 Task: Look for space in Lannion, France from 7th July, 2023 to 15th July, 2023 for 6 adults in price range Rs.15000 to Rs.20000. Place can be entire place with 3 bedrooms having 3 beds and 3 bathrooms. Property type can be house, flat, guest house. Booking option can be shelf check-in. Required host language is English.
Action: Mouse moved to (409, 109)
Screenshot: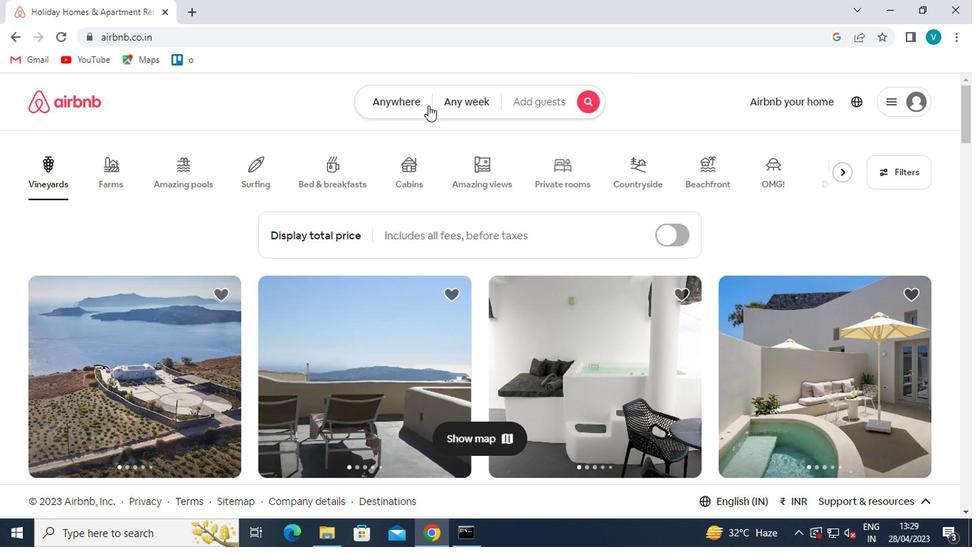 
Action: Mouse pressed left at (409, 109)
Screenshot: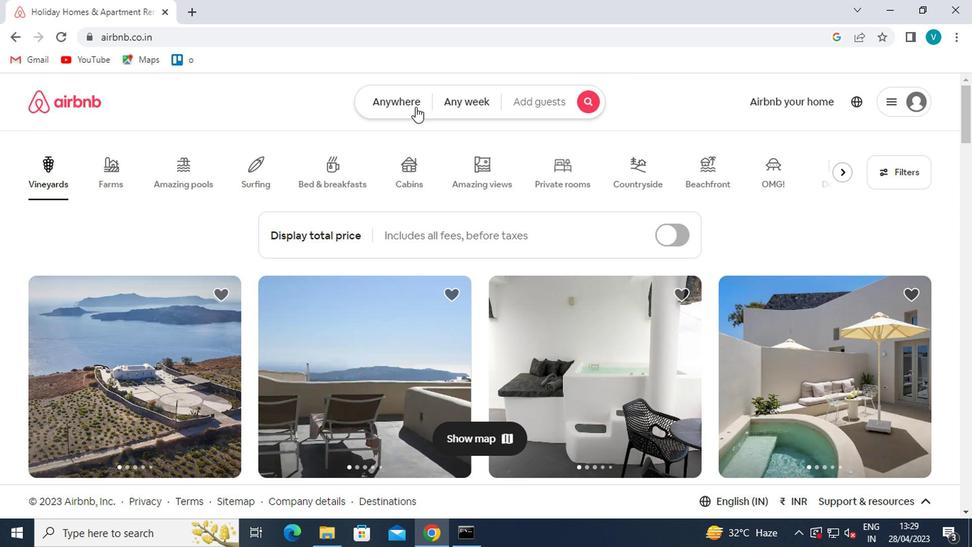 
Action: Mouse moved to (327, 148)
Screenshot: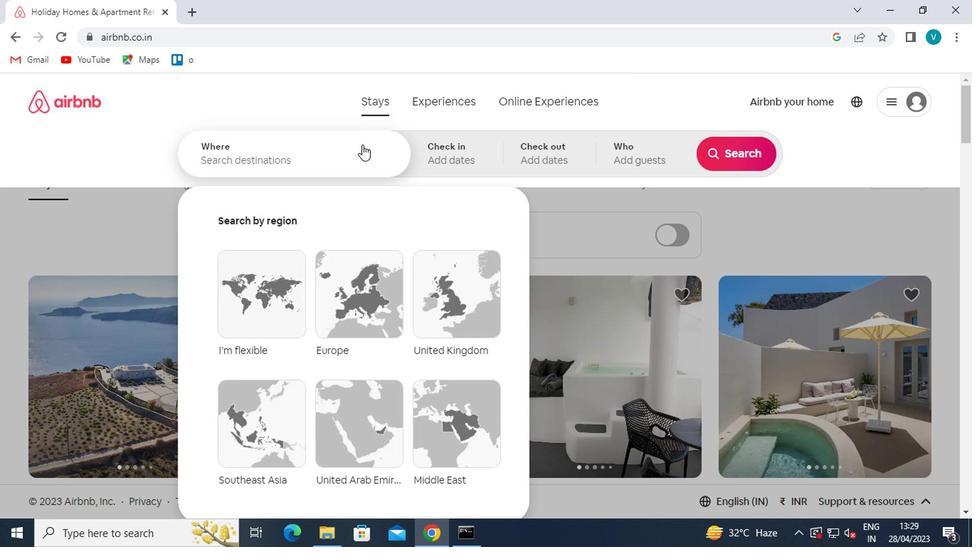 
Action: Mouse pressed left at (327, 148)
Screenshot: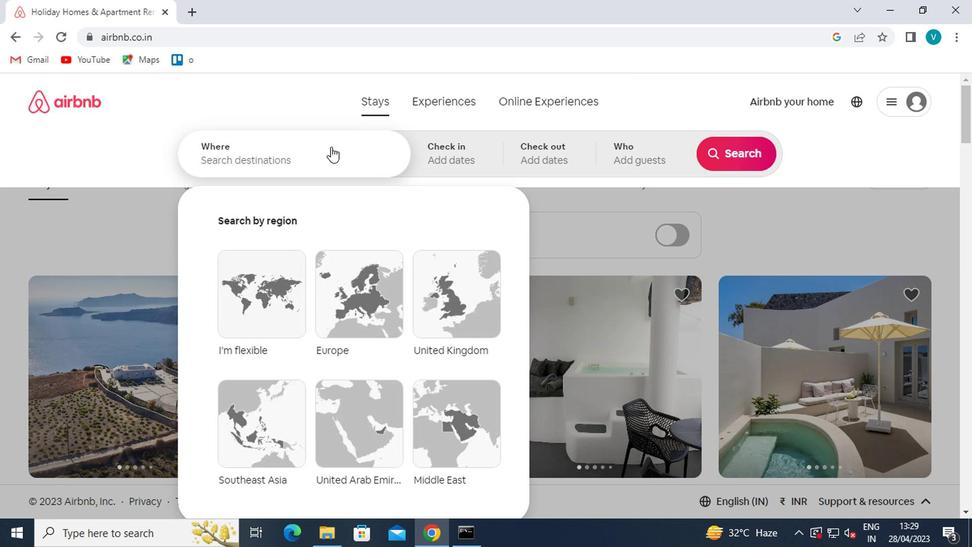 
Action: Mouse moved to (327, 149)
Screenshot: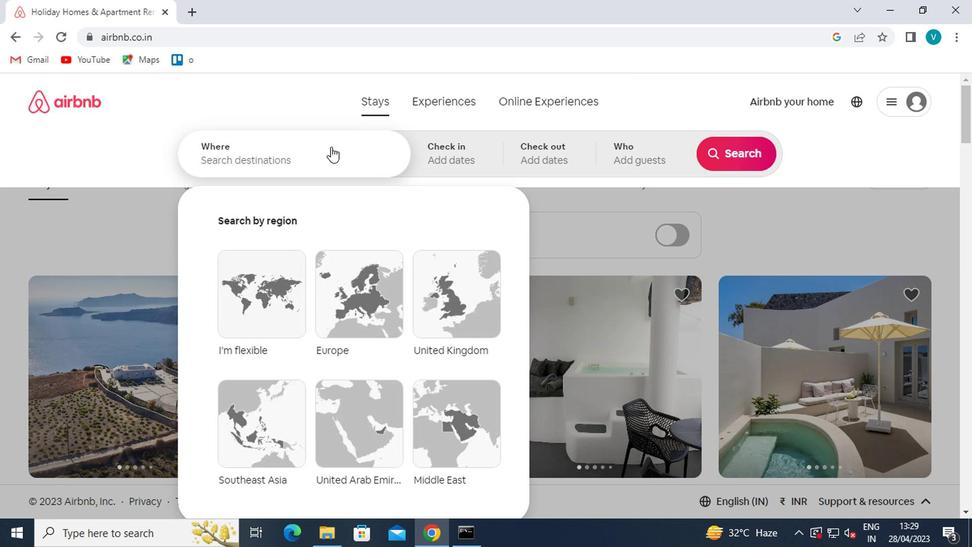 
Action: Key pressed <Key.caps_lock><Key.caps_lock>l<Key.caps_lock>annion<Key.space><Key.enter>
Screenshot: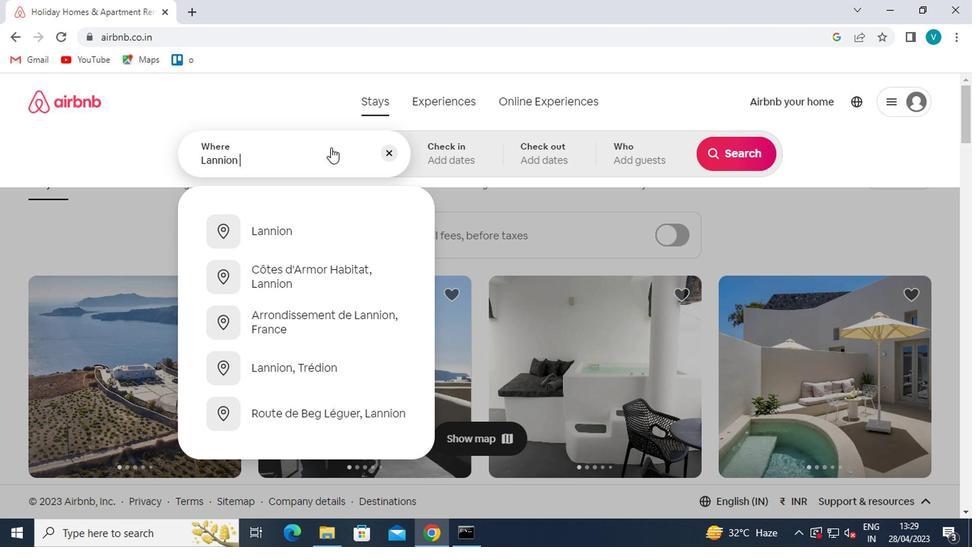 
Action: Mouse moved to (730, 266)
Screenshot: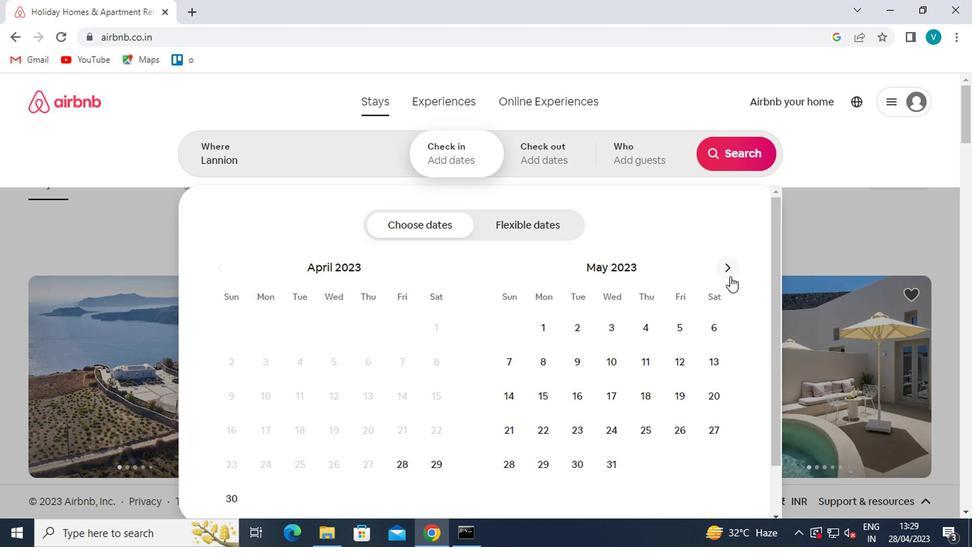 
Action: Mouse pressed left at (730, 266)
Screenshot: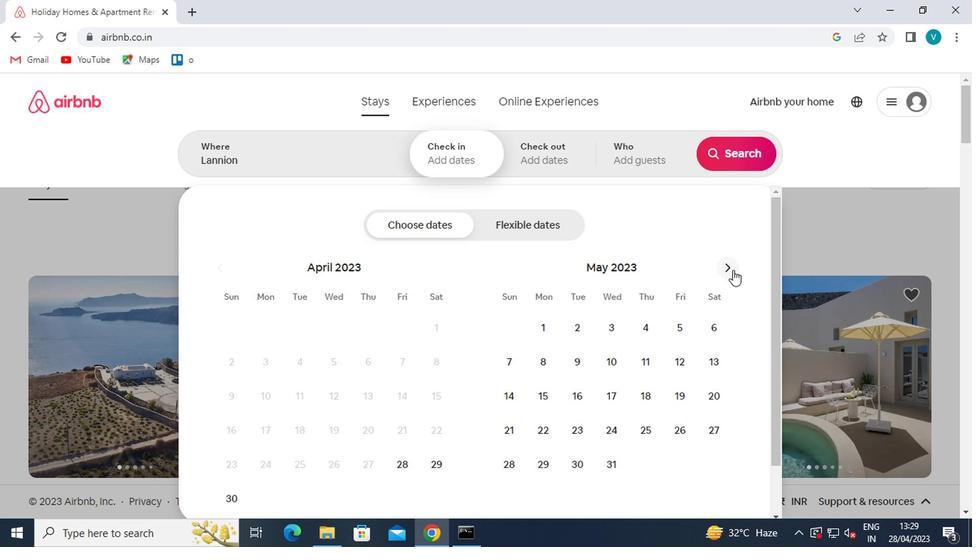 
Action: Mouse pressed left at (730, 266)
Screenshot: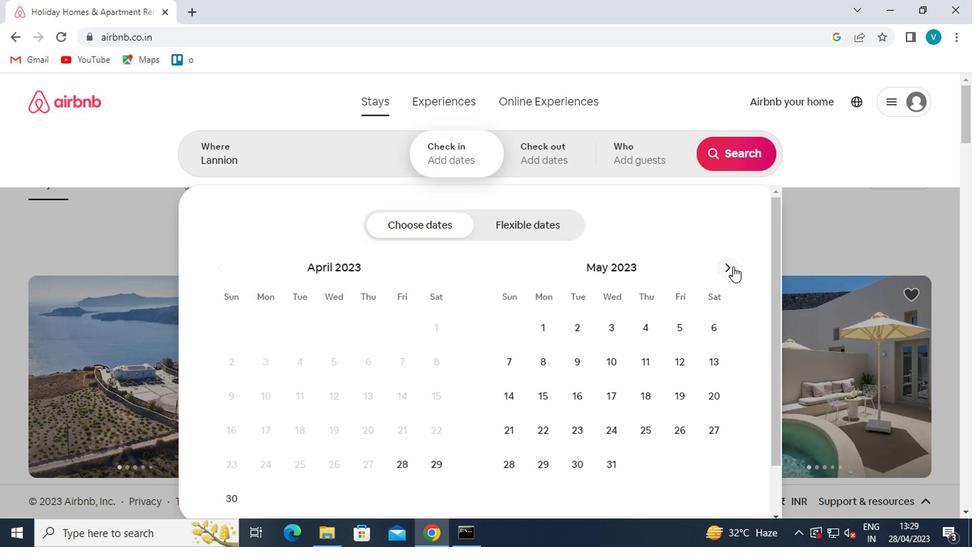 
Action: Mouse moved to (671, 363)
Screenshot: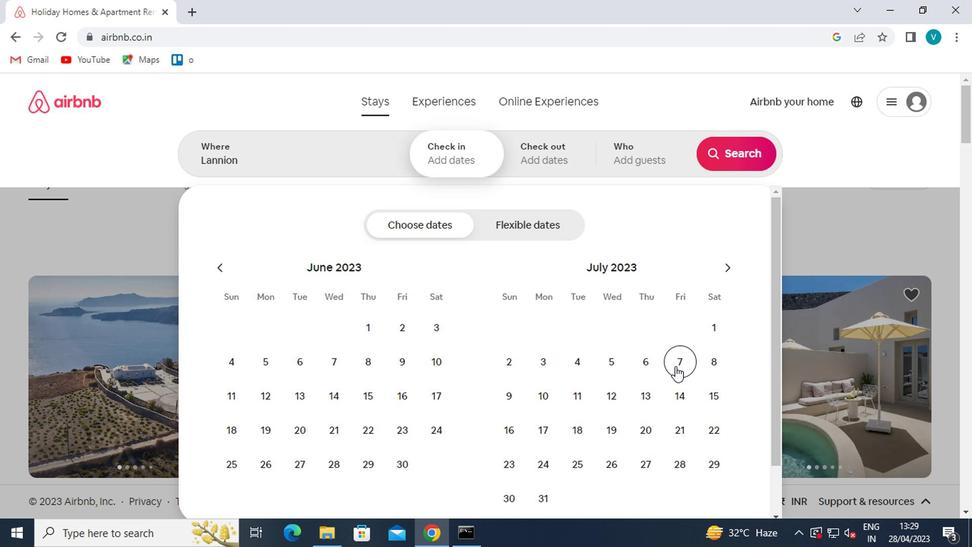 
Action: Mouse pressed left at (671, 363)
Screenshot: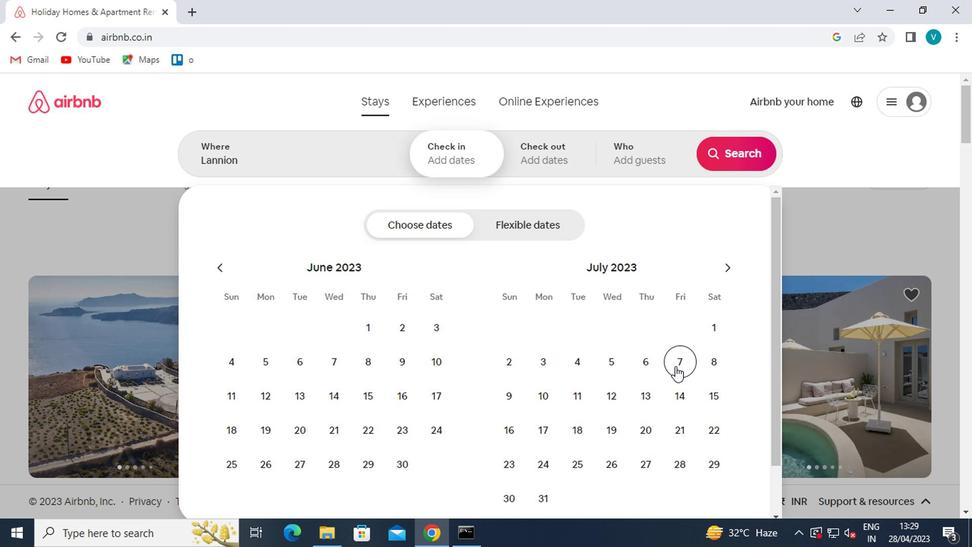 
Action: Mouse moved to (718, 390)
Screenshot: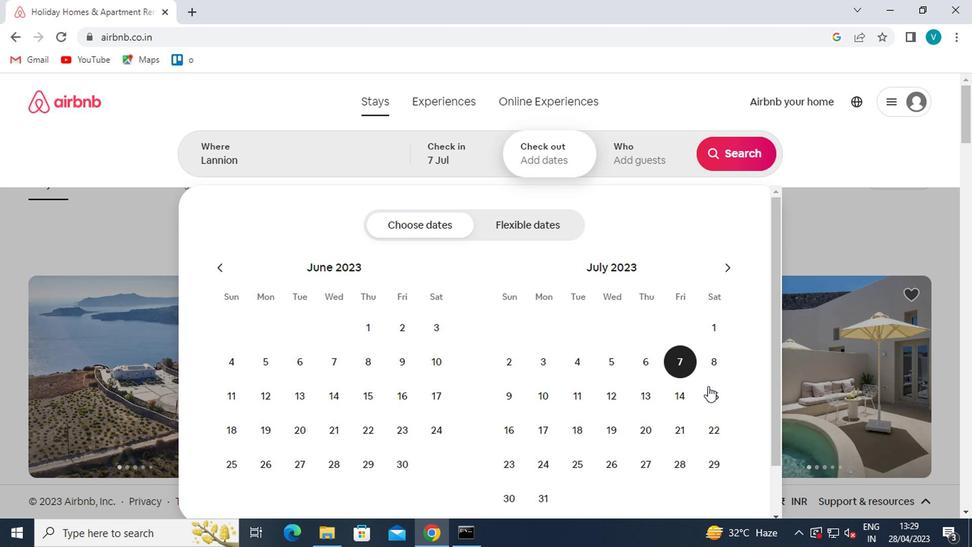 
Action: Mouse pressed left at (718, 390)
Screenshot: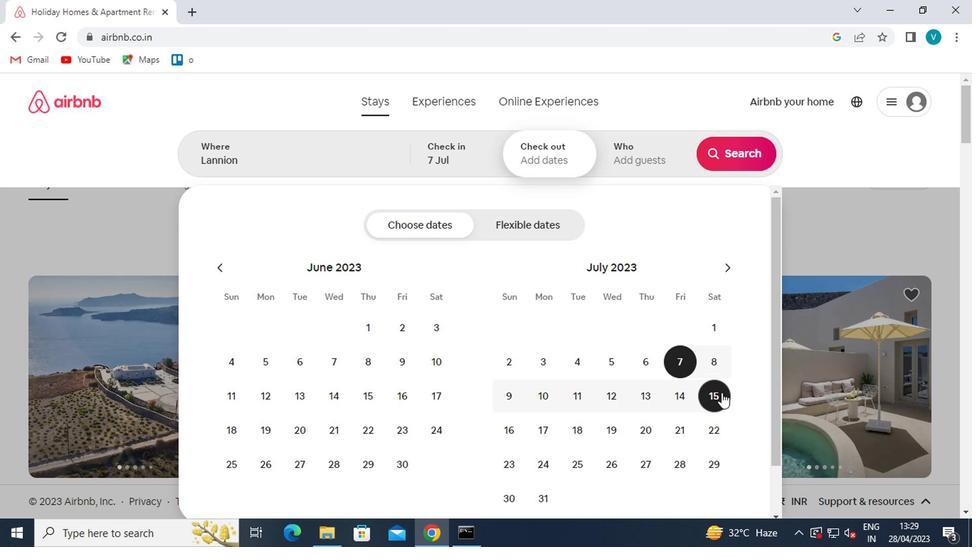 
Action: Mouse moved to (632, 158)
Screenshot: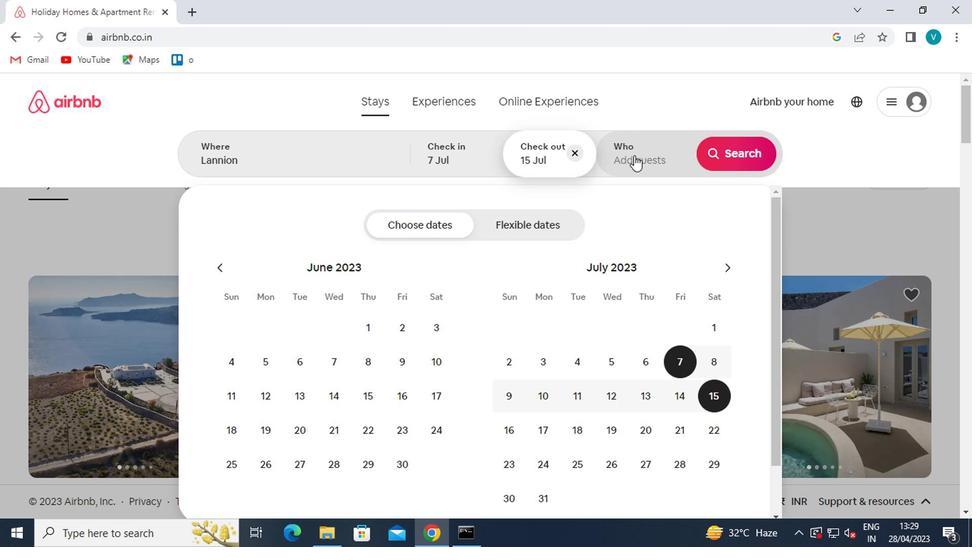 
Action: Mouse pressed left at (632, 158)
Screenshot: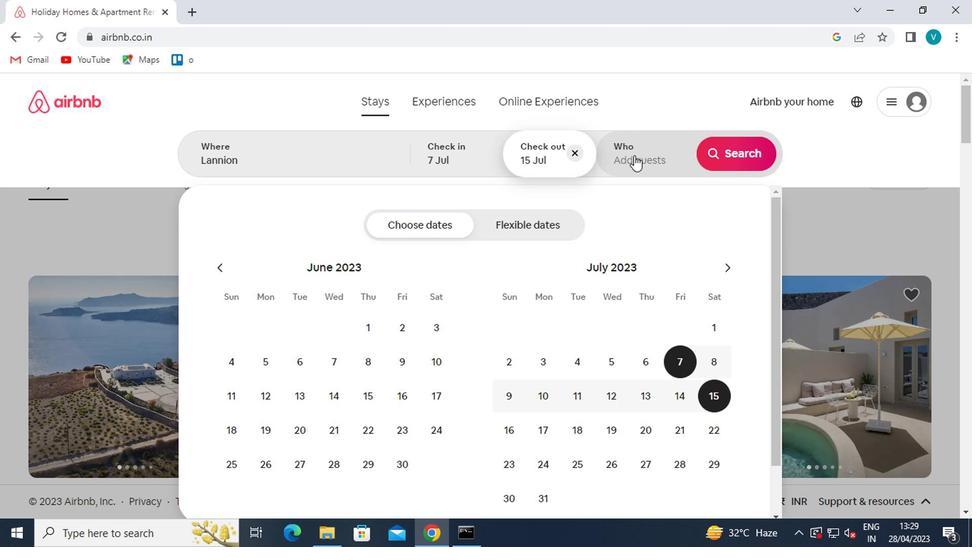
Action: Mouse moved to (742, 229)
Screenshot: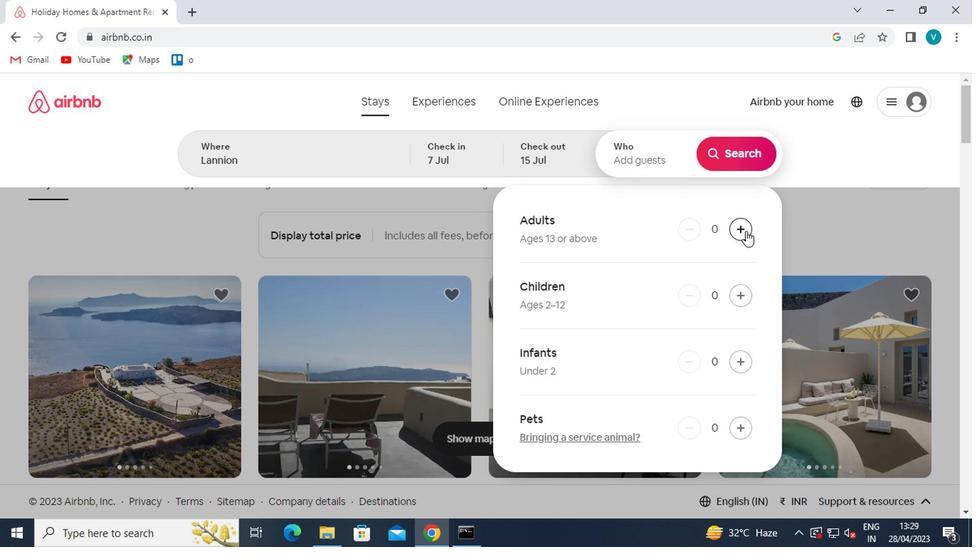 
Action: Mouse pressed left at (742, 229)
Screenshot: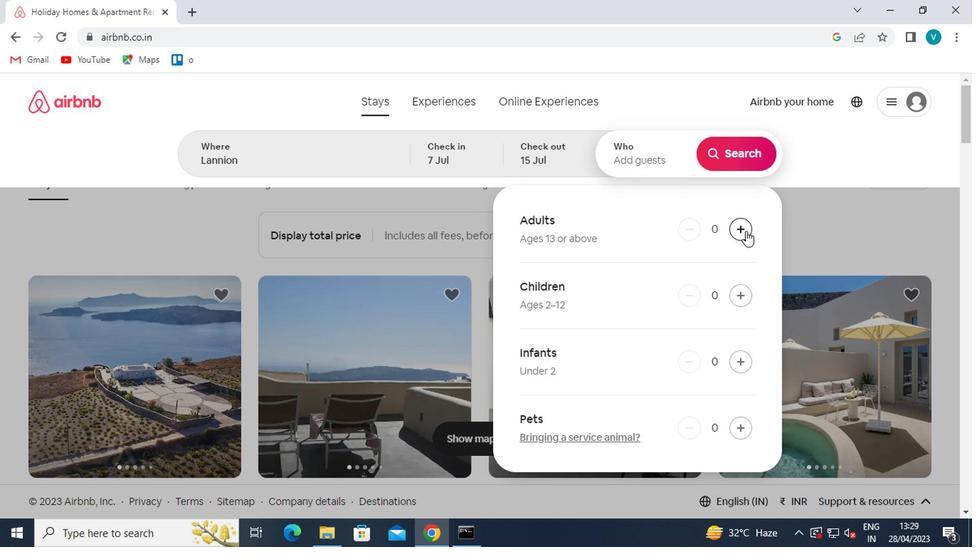 
Action: Mouse moved to (741, 231)
Screenshot: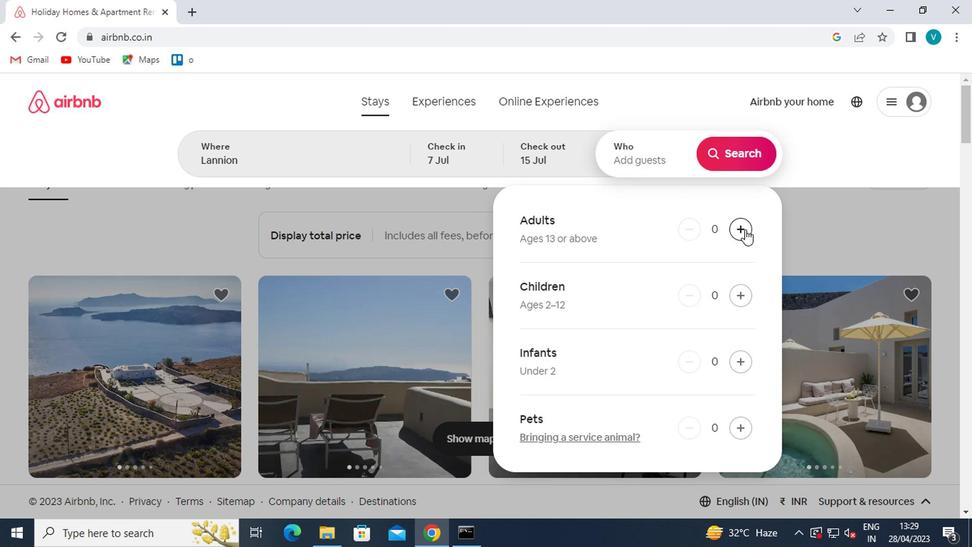
Action: Mouse pressed left at (741, 231)
Screenshot: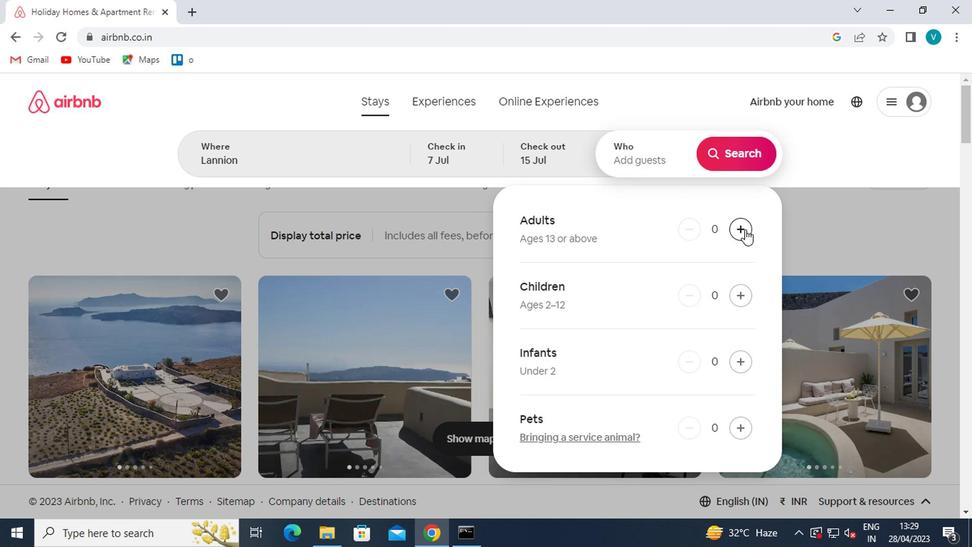 
Action: Mouse pressed left at (741, 231)
Screenshot: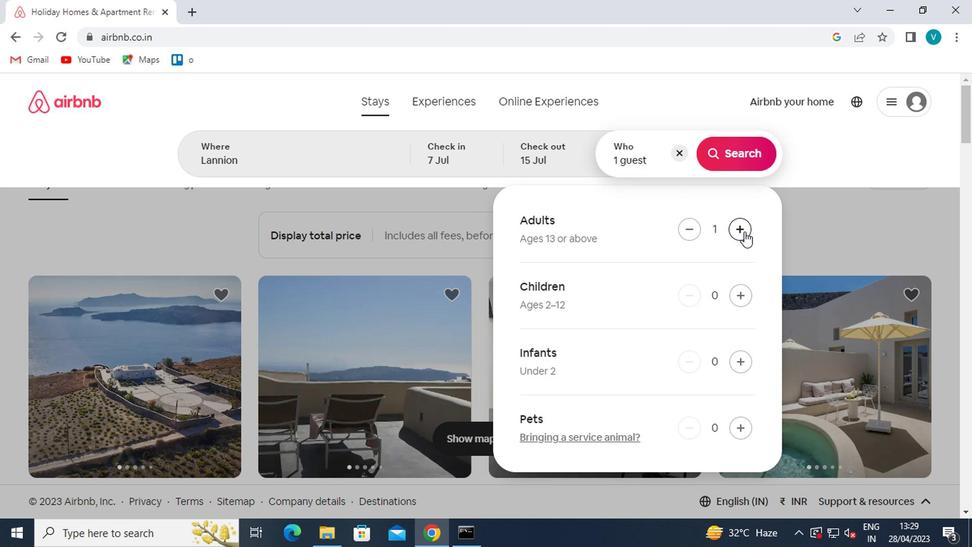 
Action: Mouse moved to (741, 233)
Screenshot: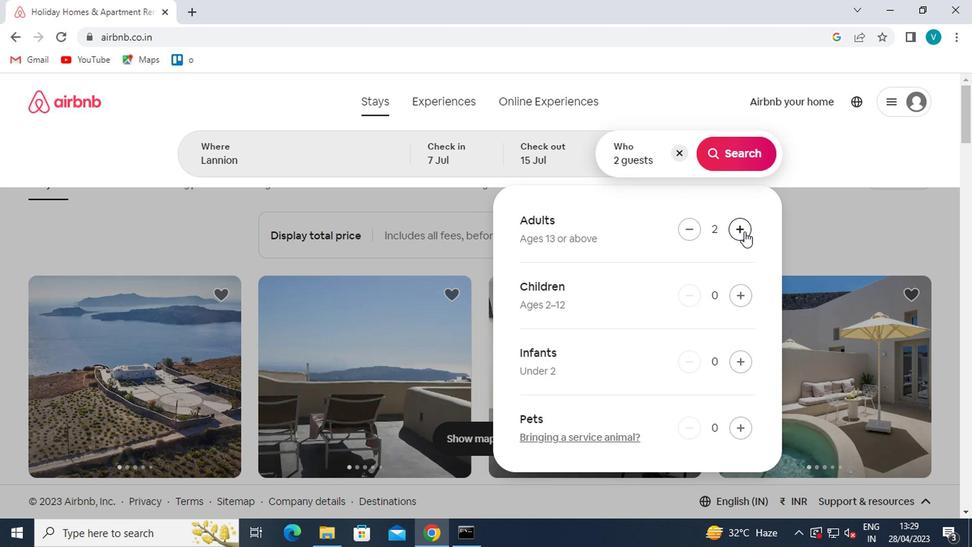 
Action: Mouse pressed left at (741, 233)
Screenshot: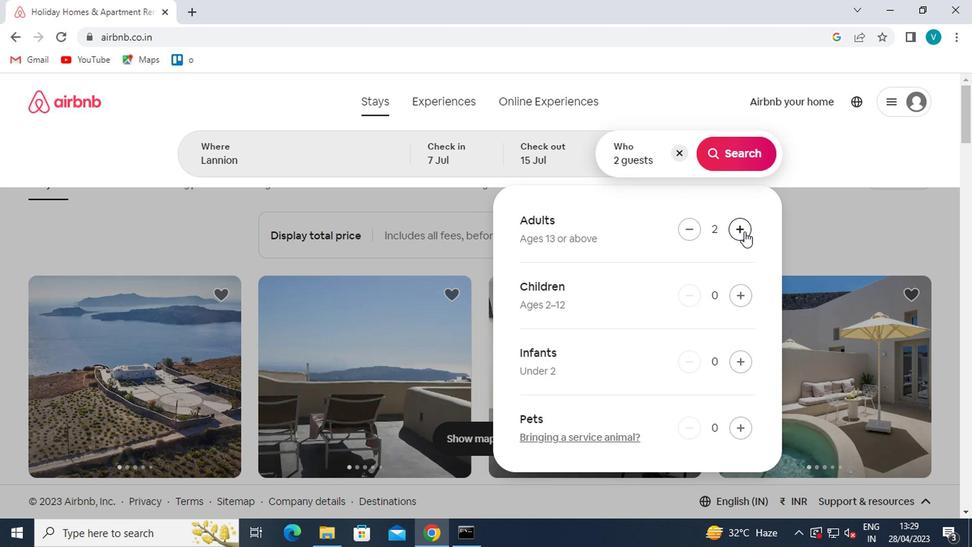 
Action: Mouse moved to (741, 233)
Screenshot: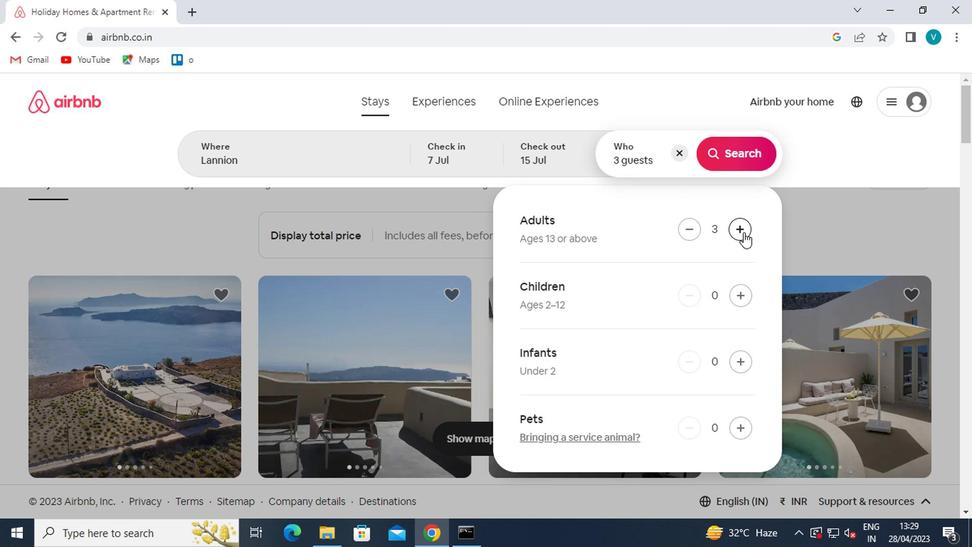 
Action: Mouse pressed left at (741, 233)
Screenshot: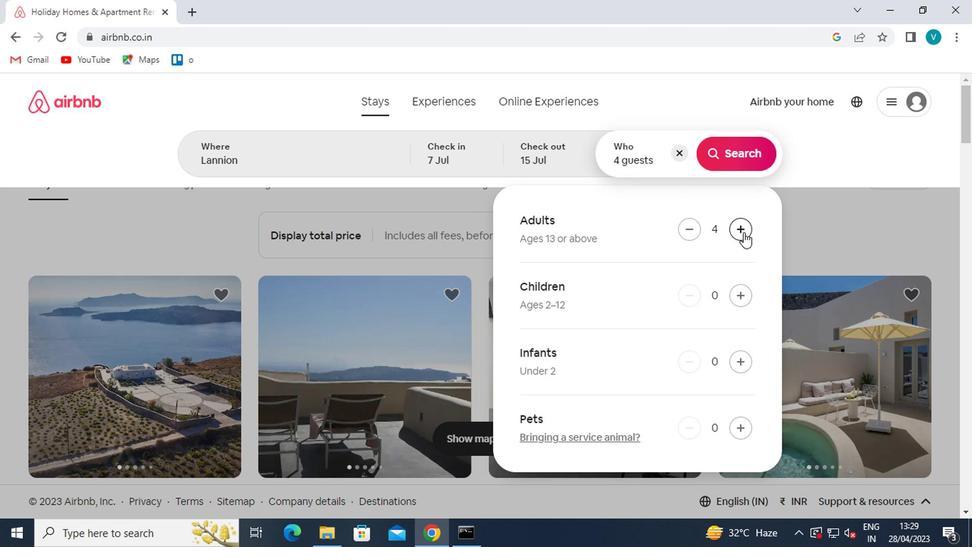 
Action: Mouse moved to (741, 233)
Screenshot: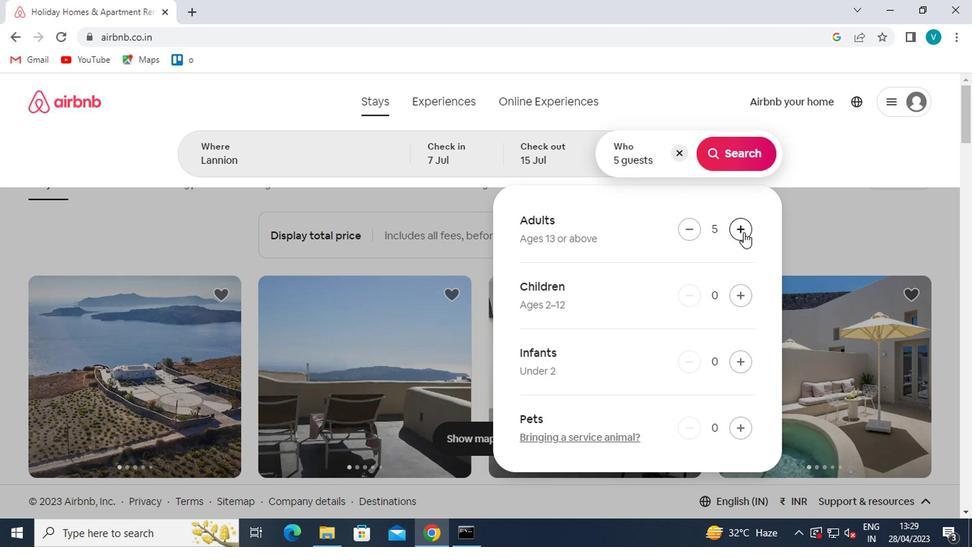 
Action: Mouse pressed left at (741, 233)
Screenshot: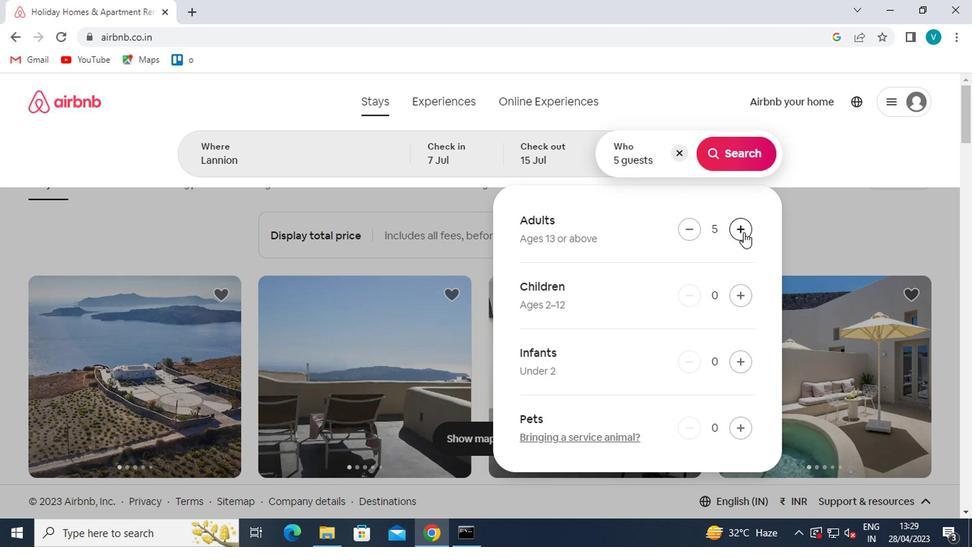 
Action: Mouse moved to (735, 156)
Screenshot: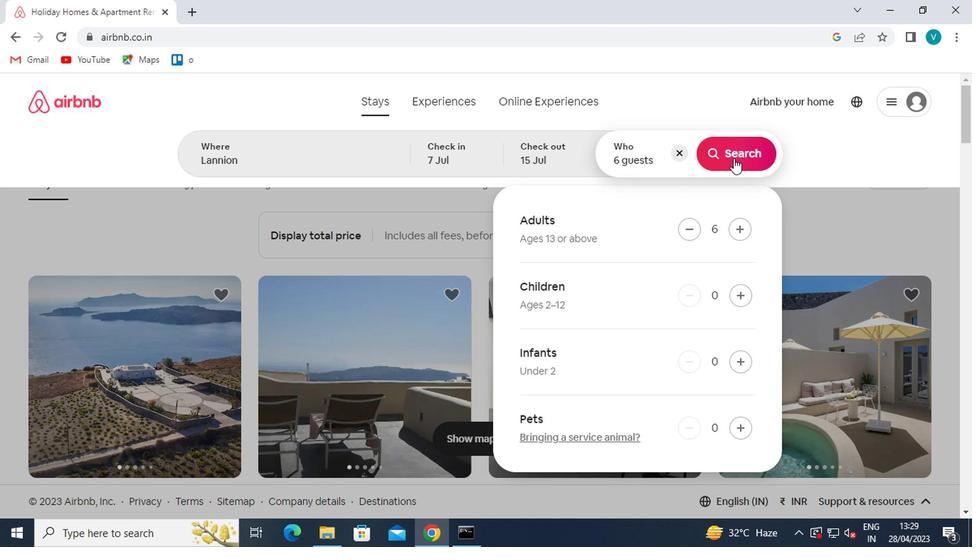 
Action: Mouse pressed left at (735, 156)
Screenshot: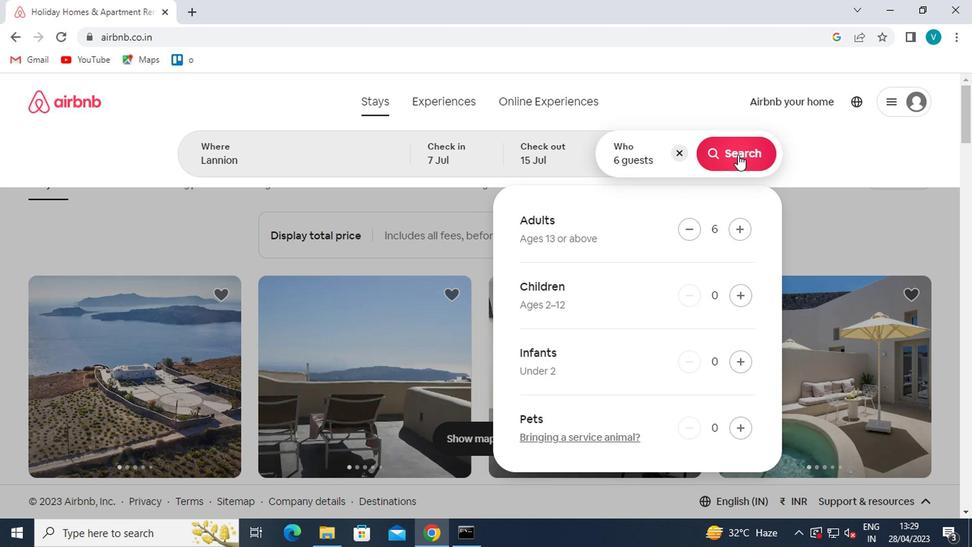 
Action: Mouse moved to (909, 162)
Screenshot: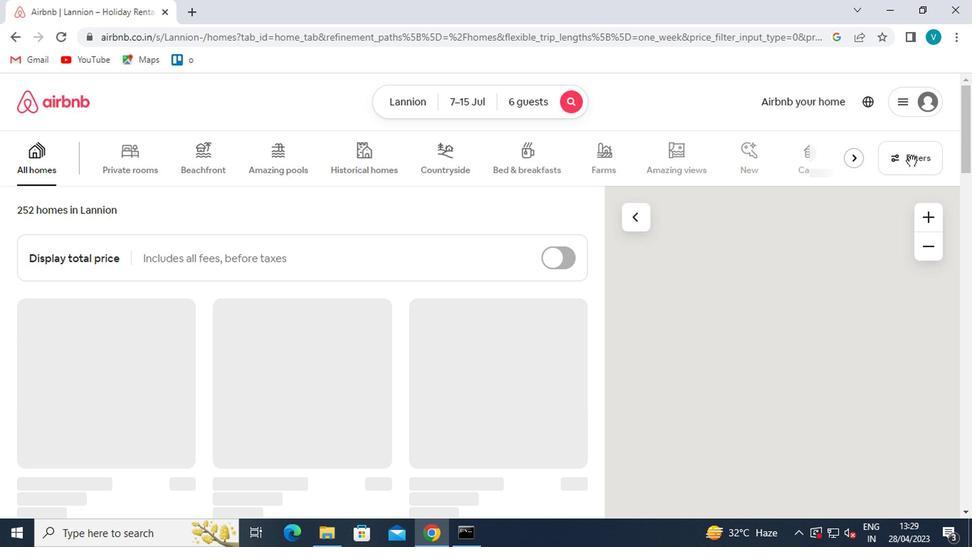 
Action: Mouse pressed left at (909, 162)
Screenshot: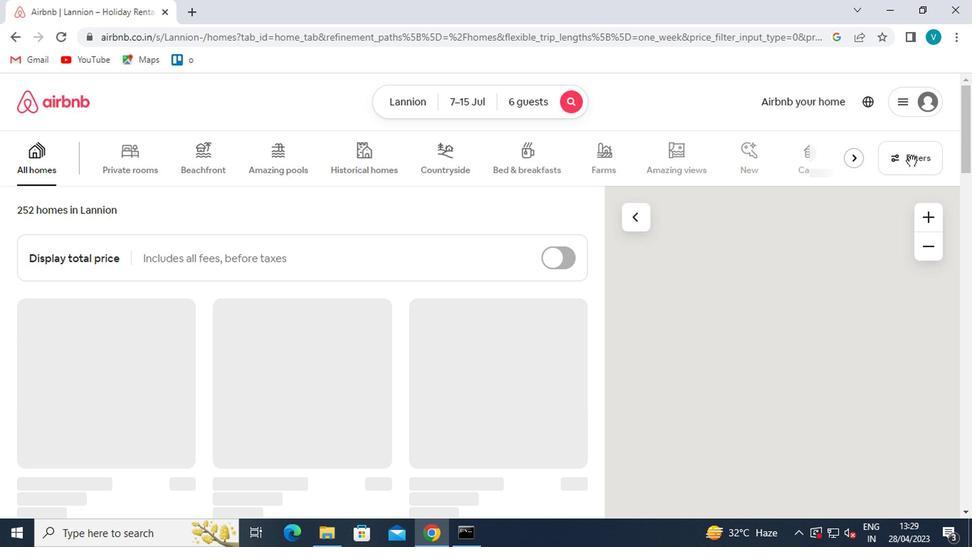 
Action: Mouse moved to (423, 337)
Screenshot: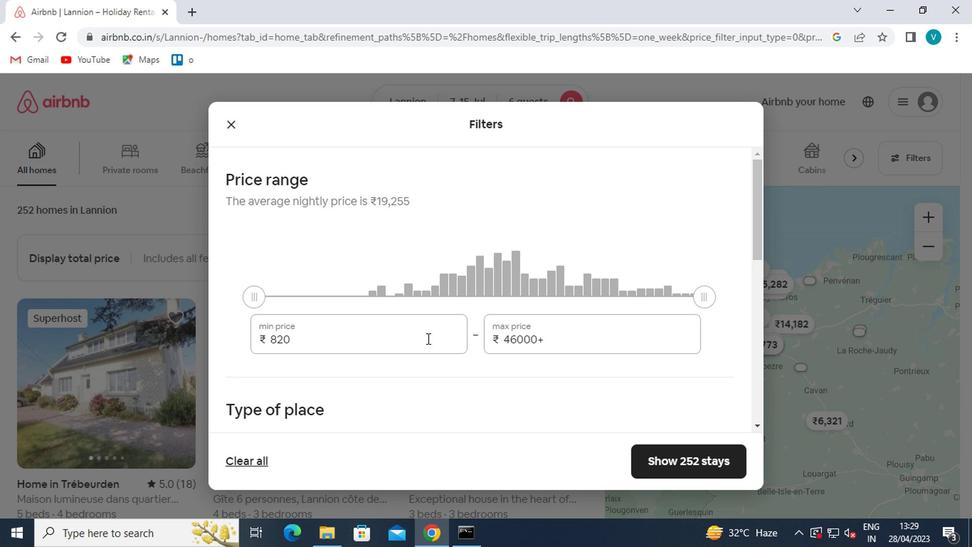 
Action: Mouse pressed left at (423, 337)
Screenshot: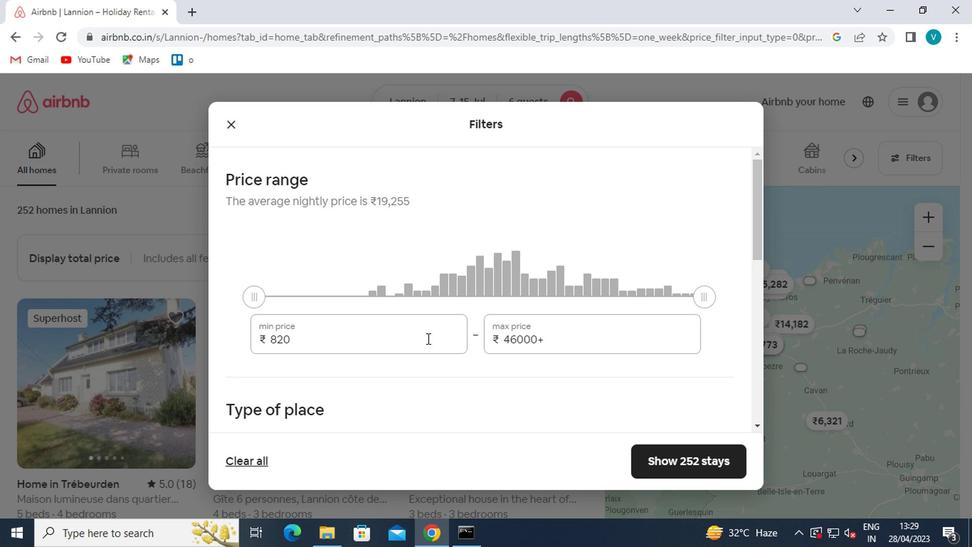 
Action: Mouse moved to (424, 339)
Screenshot: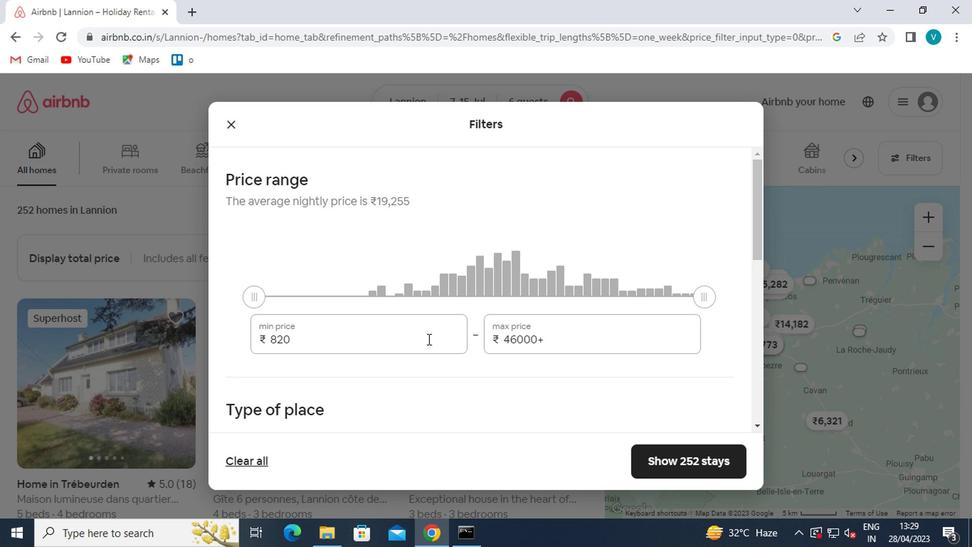 
Action: Key pressed <Key.backspace><Key.backspace><Key.backspace><Key.backspace><Key.backspace><Key.backspace>15000<Key.tab>20000
Screenshot: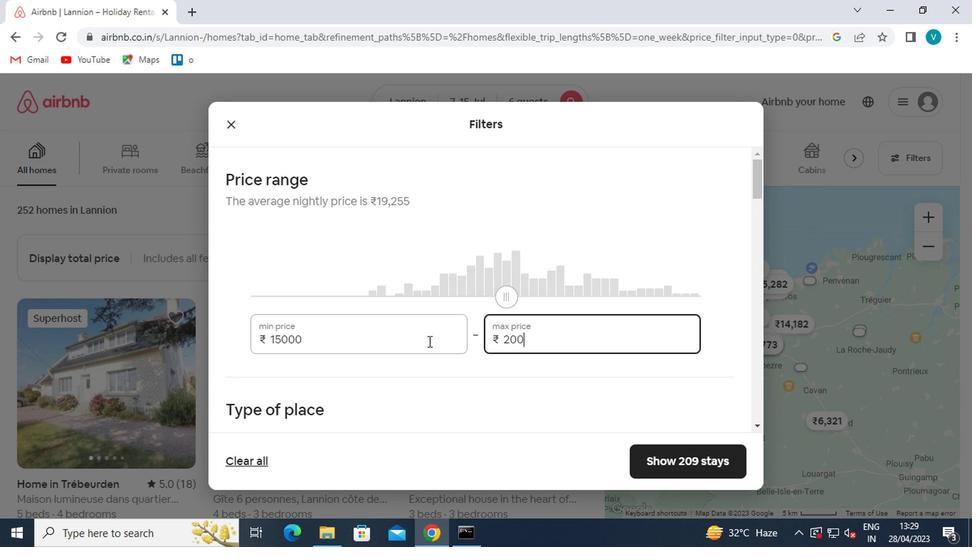 
Action: Mouse moved to (441, 330)
Screenshot: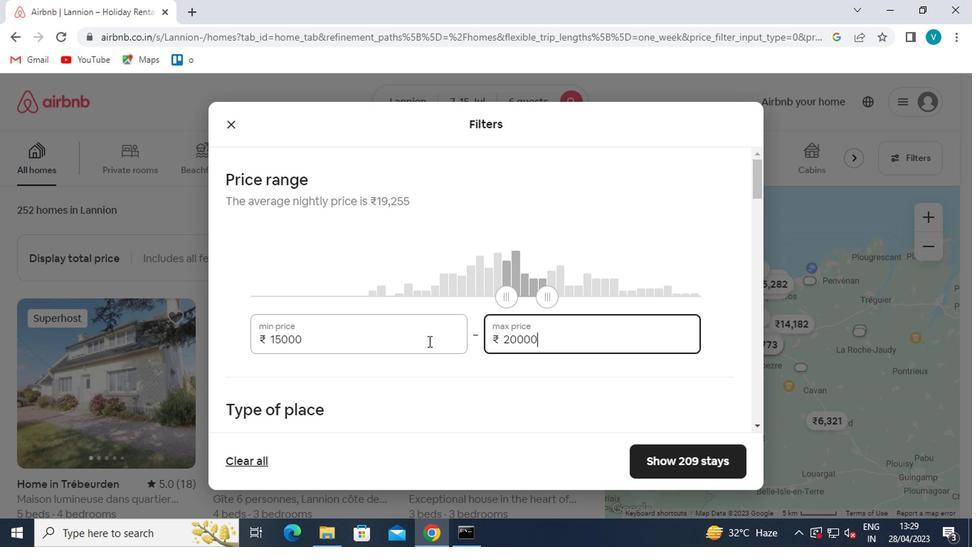 
Action: Mouse scrolled (441, 329) with delta (0, -1)
Screenshot: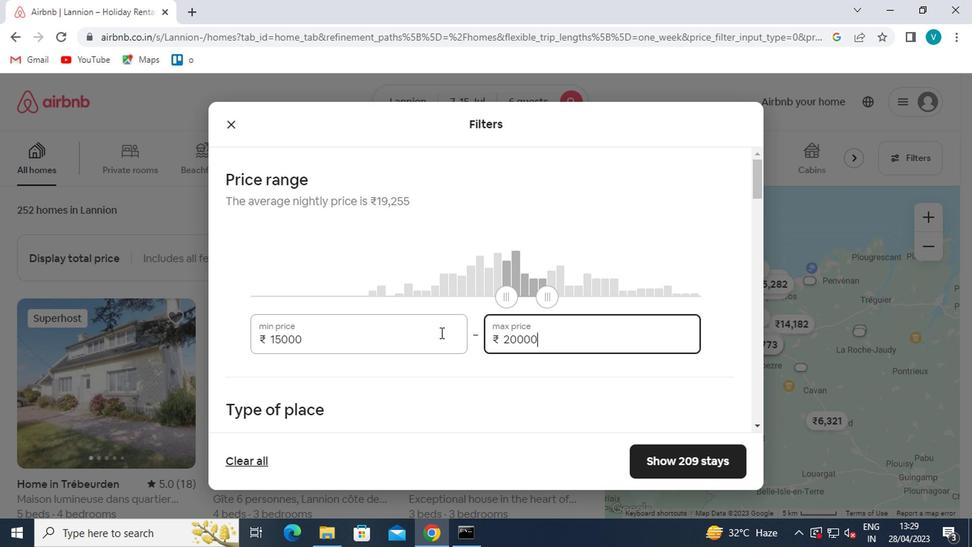 
Action: Mouse scrolled (441, 329) with delta (0, -1)
Screenshot: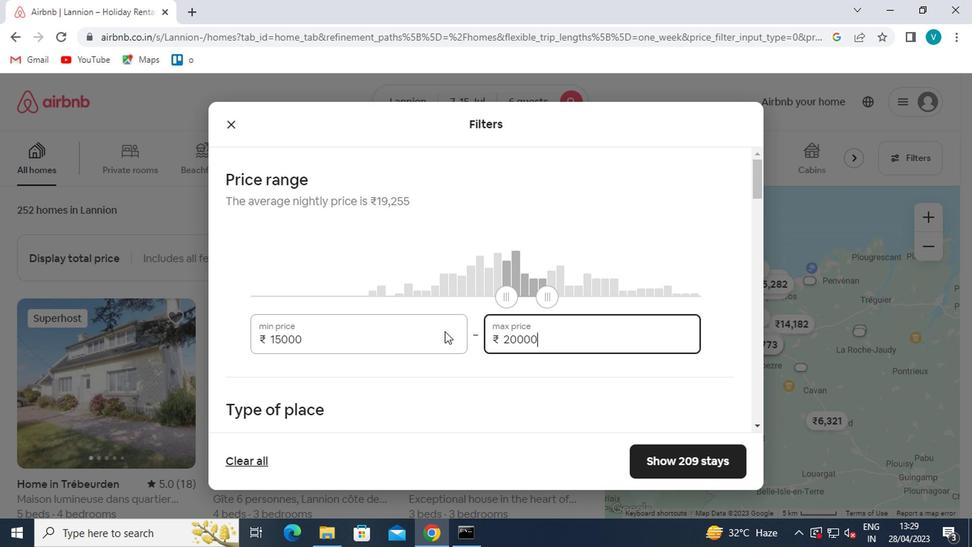 
Action: Mouse scrolled (441, 329) with delta (0, -1)
Screenshot: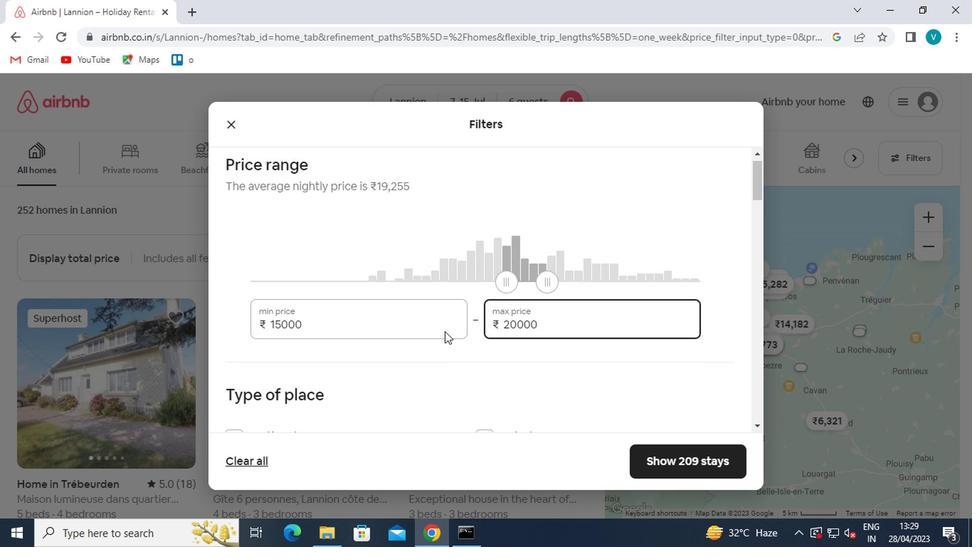 
Action: Mouse moved to (276, 234)
Screenshot: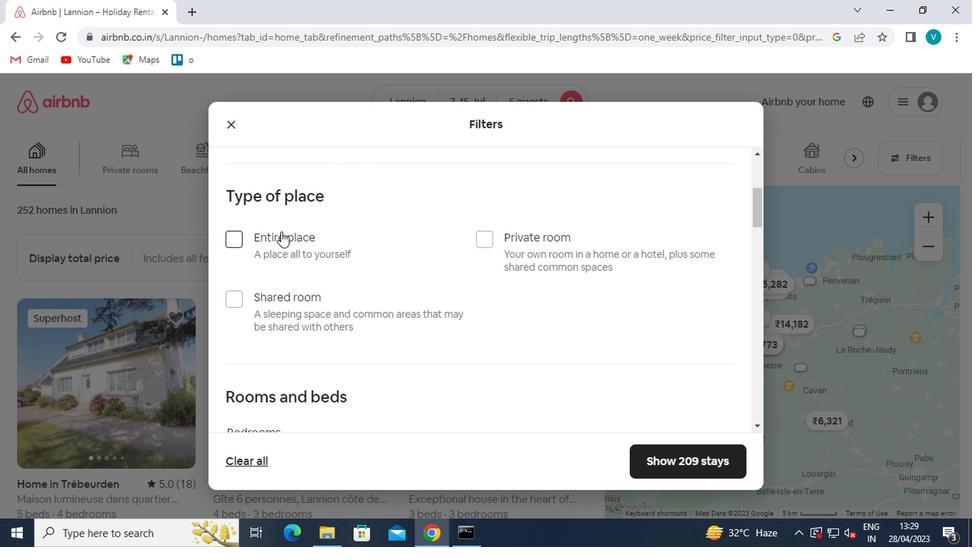 
Action: Mouse pressed left at (276, 234)
Screenshot: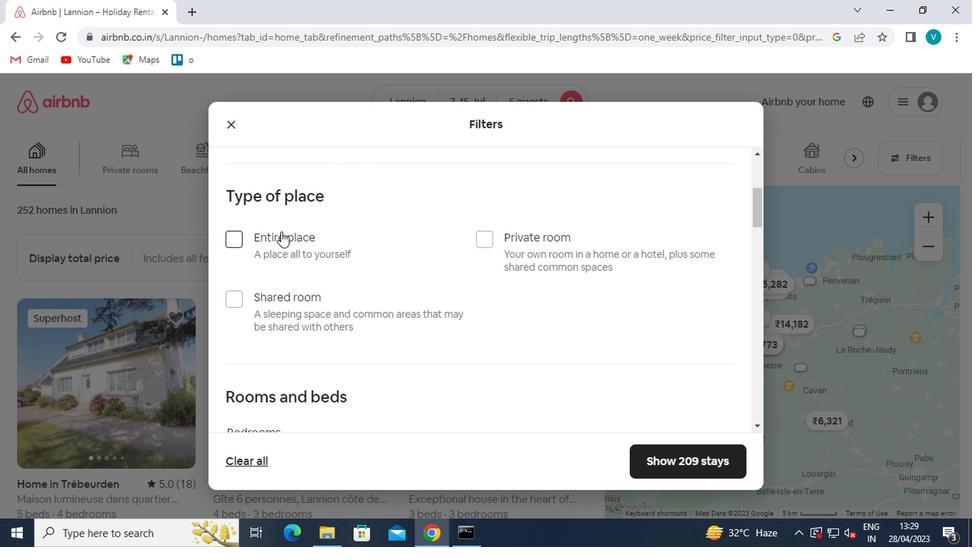 
Action: Mouse moved to (501, 235)
Screenshot: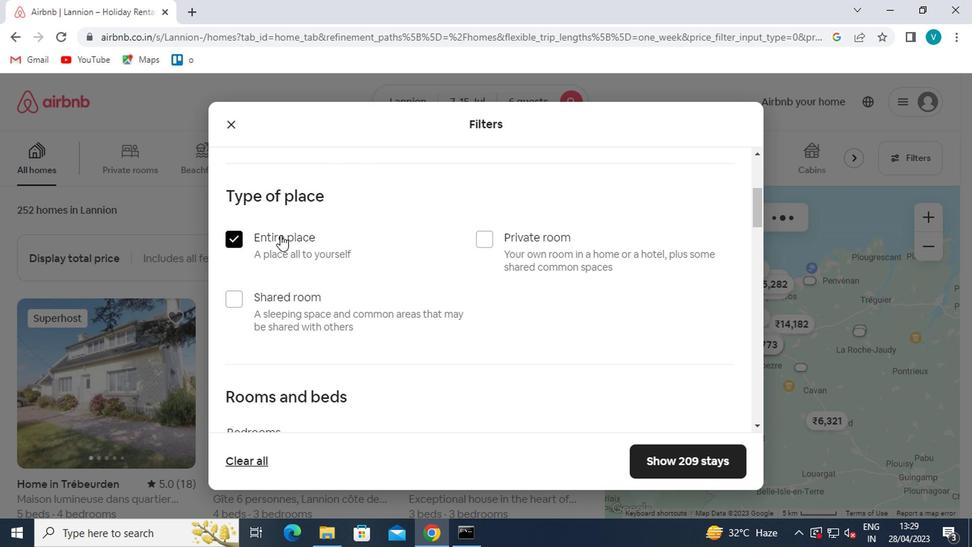 
Action: Mouse scrolled (501, 235) with delta (0, 0)
Screenshot: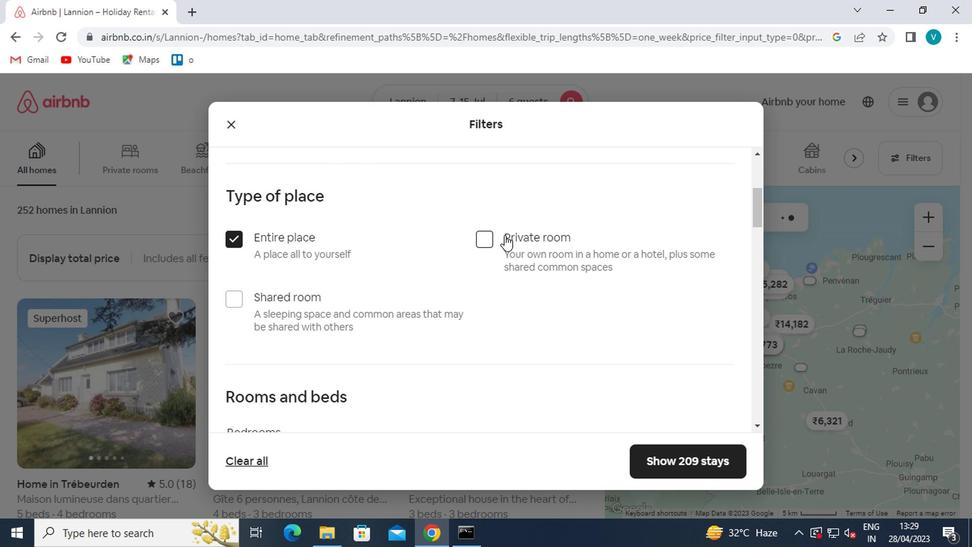 
Action: Mouse moved to (501, 236)
Screenshot: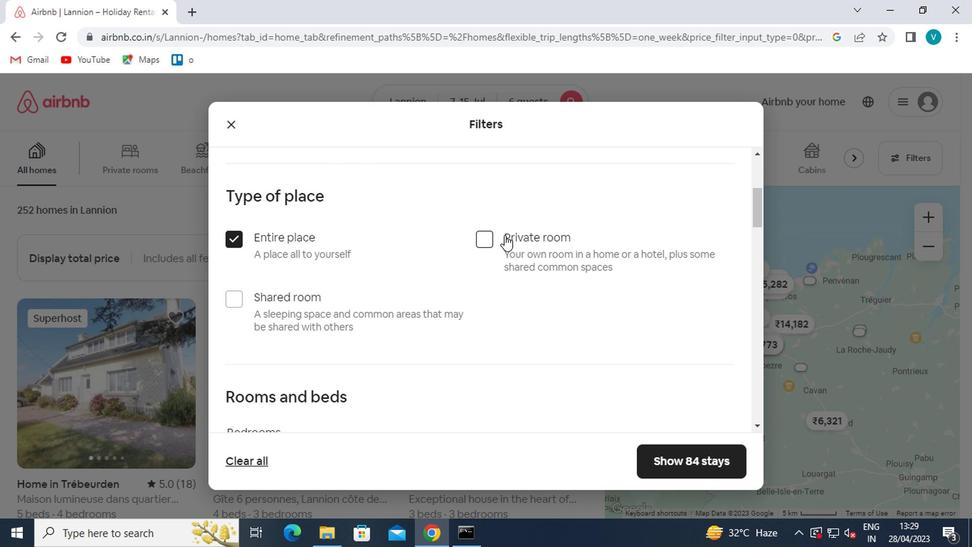 
Action: Mouse scrolled (501, 235) with delta (0, -1)
Screenshot: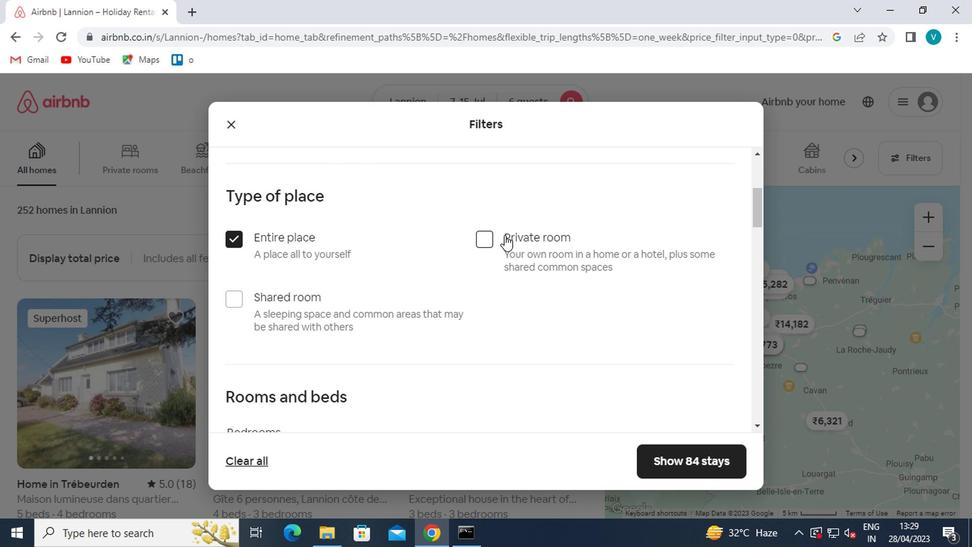 
Action: Mouse scrolled (501, 235) with delta (0, -1)
Screenshot: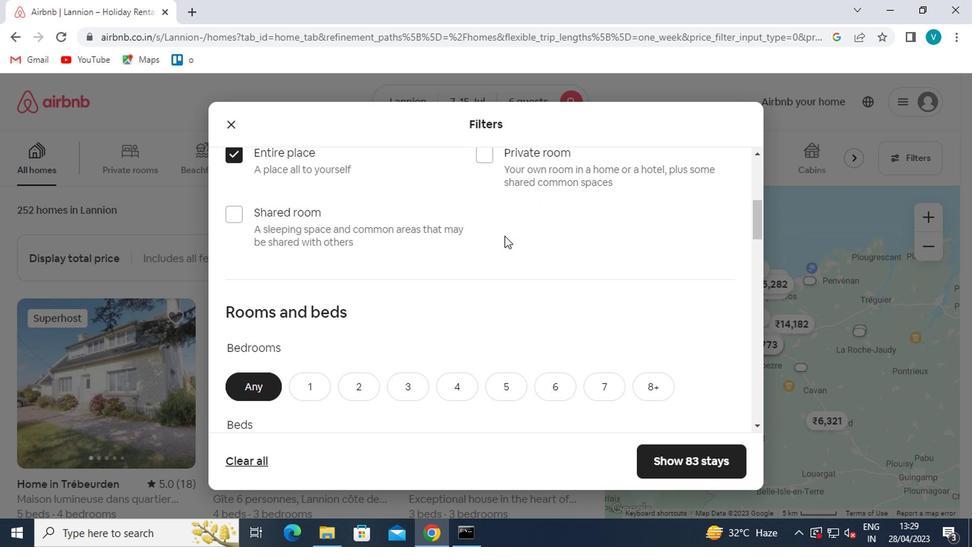 
Action: Mouse moved to (407, 257)
Screenshot: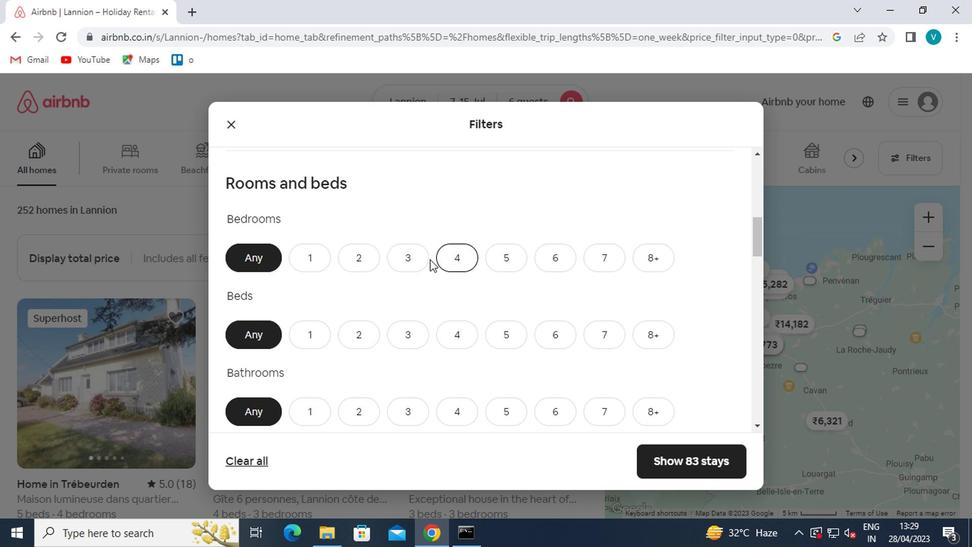 
Action: Mouse pressed left at (407, 257)
Screenshot: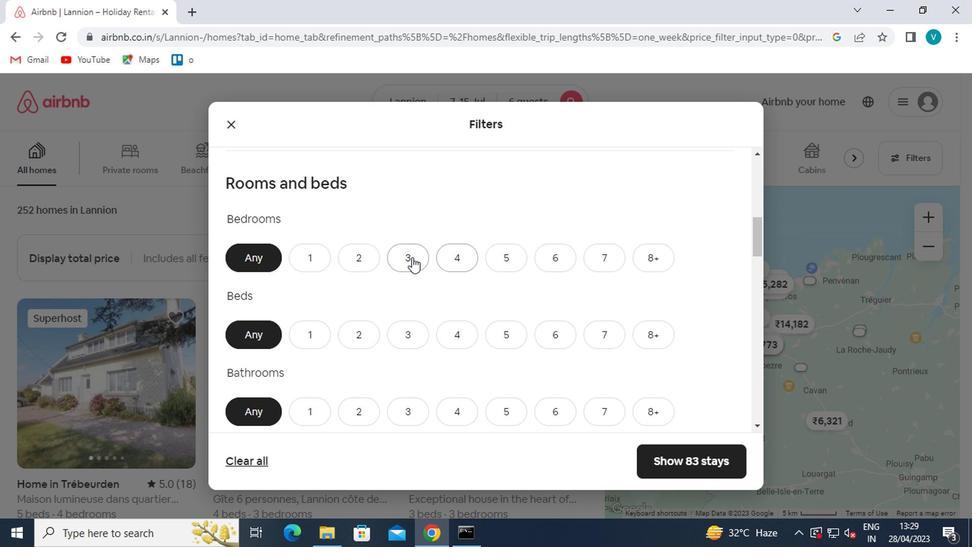 
Action: Mouse scrolled (407, 256) with delta (0, 0)
Screenshot: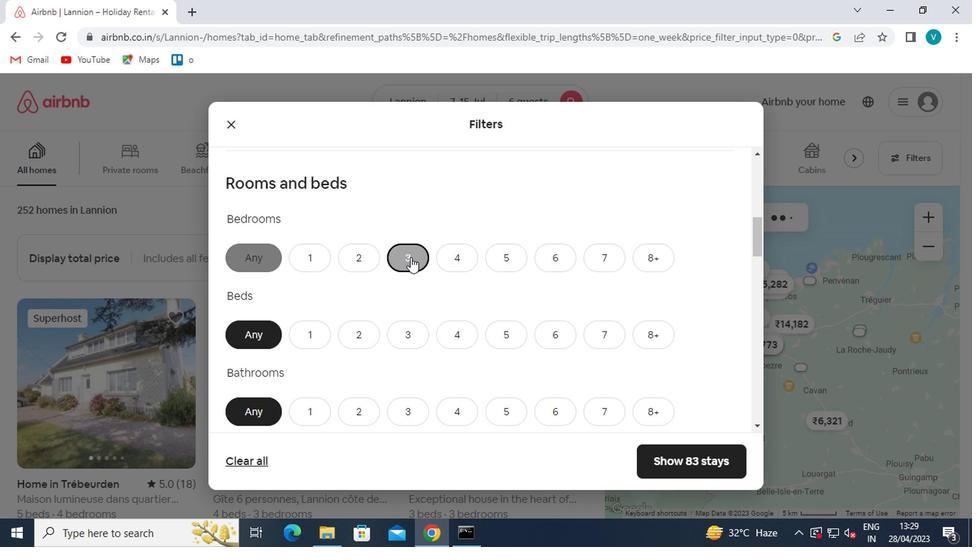 
Action: Mouse moved to (406, 257)
Screenshot: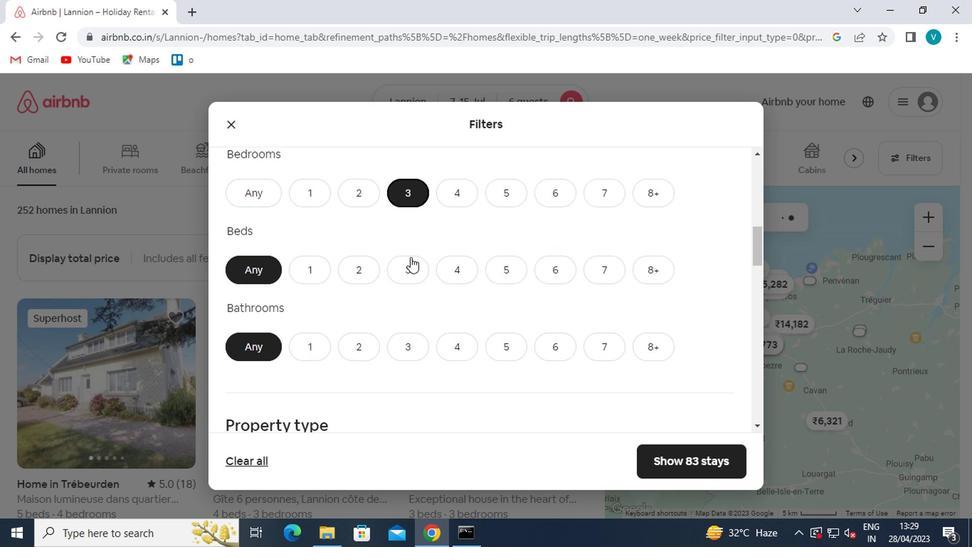 
Action: Mouse scrolled (406, 256) with delta (0, 0)
Screenshot: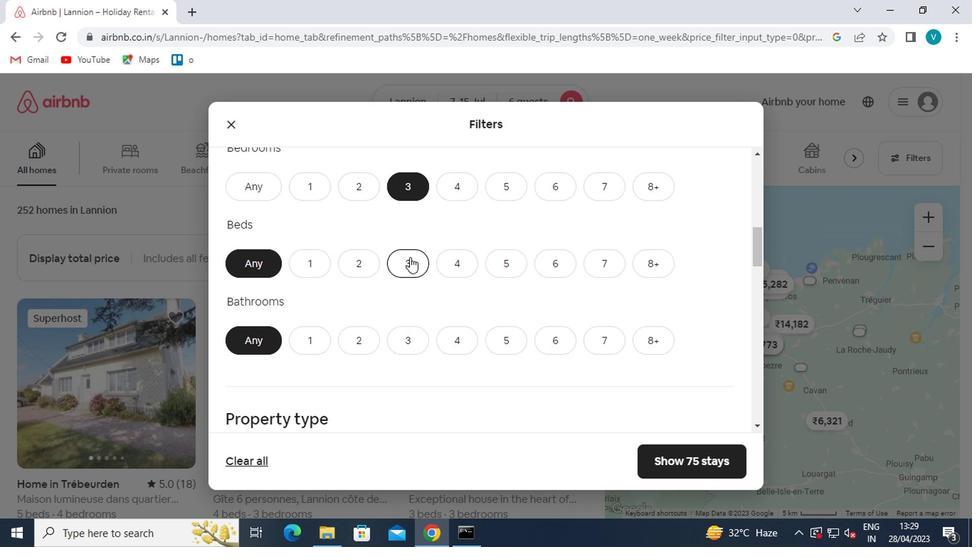 
Action: Mouse moved to (407, 258)
Screenshot: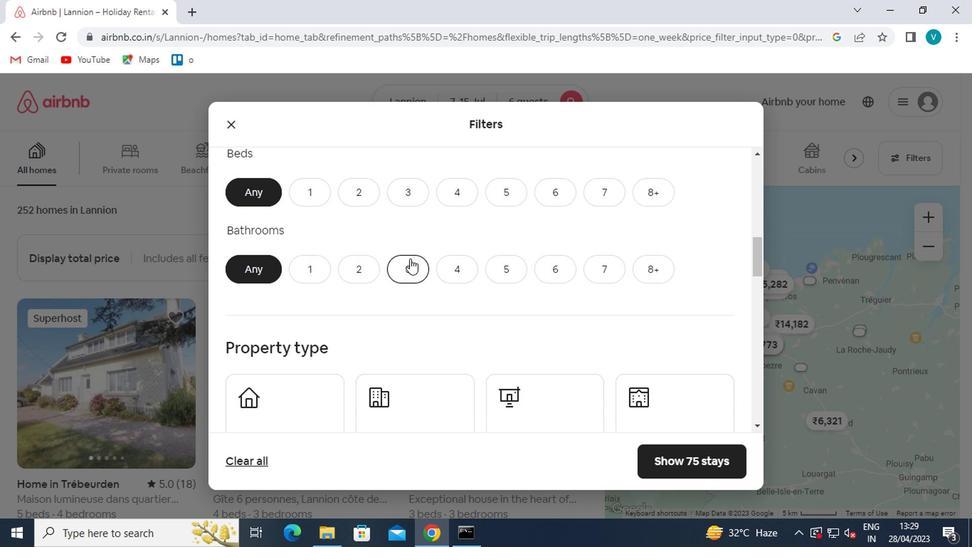 
Action: Mouse pressed left at (407, 258)
Screenshot: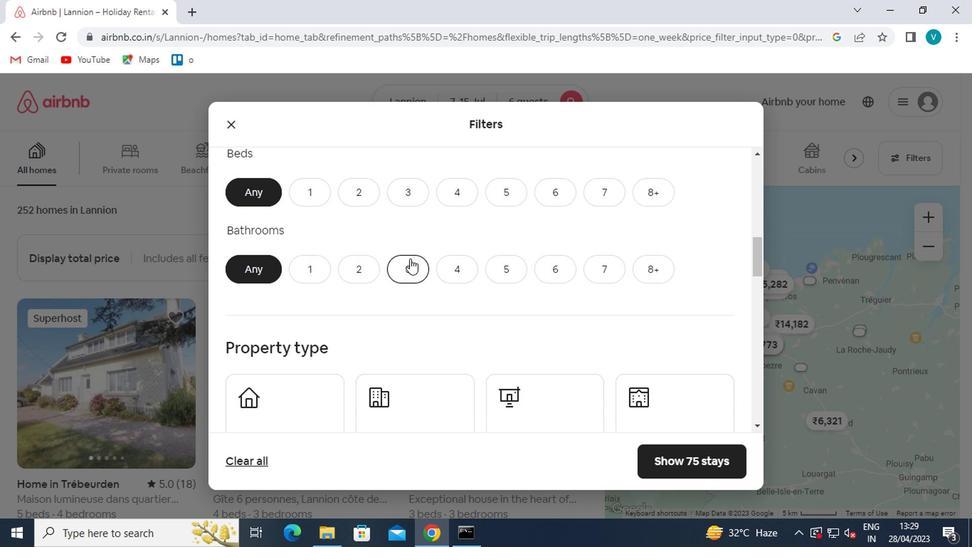 
Action: Mouse moved to (404, 190)
Screenshot: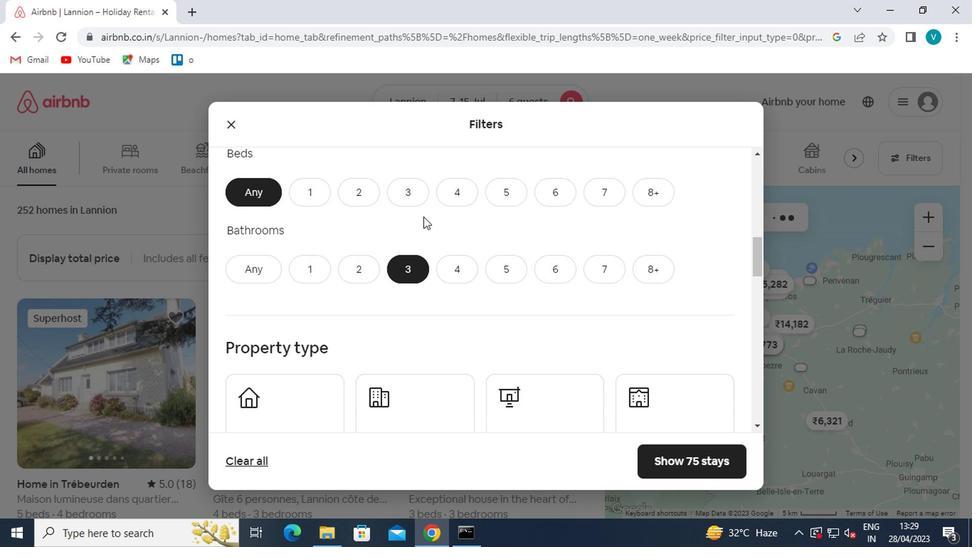 
Action: Mouse pressed left at (404, 190)
Screenshot: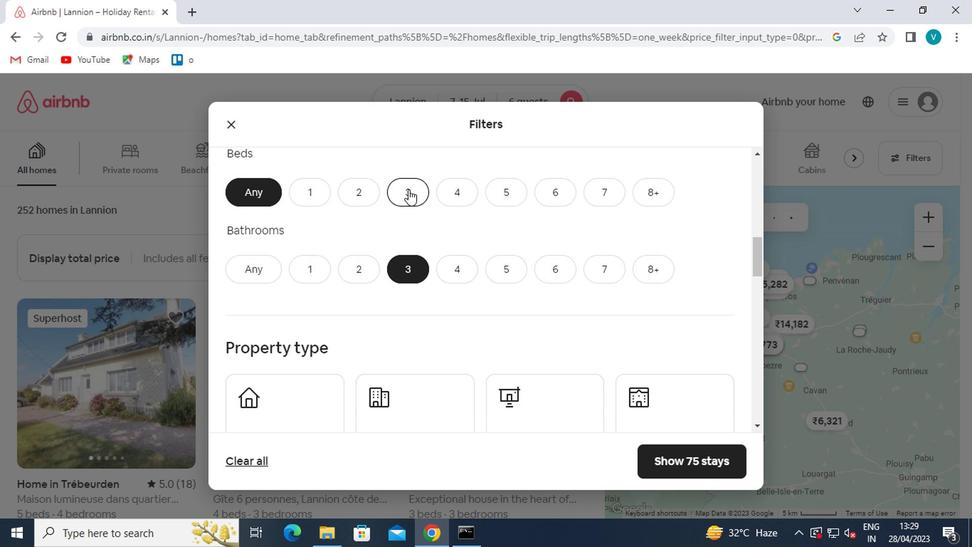 
Action: Mouse moved to (293, 398)
Screenshot: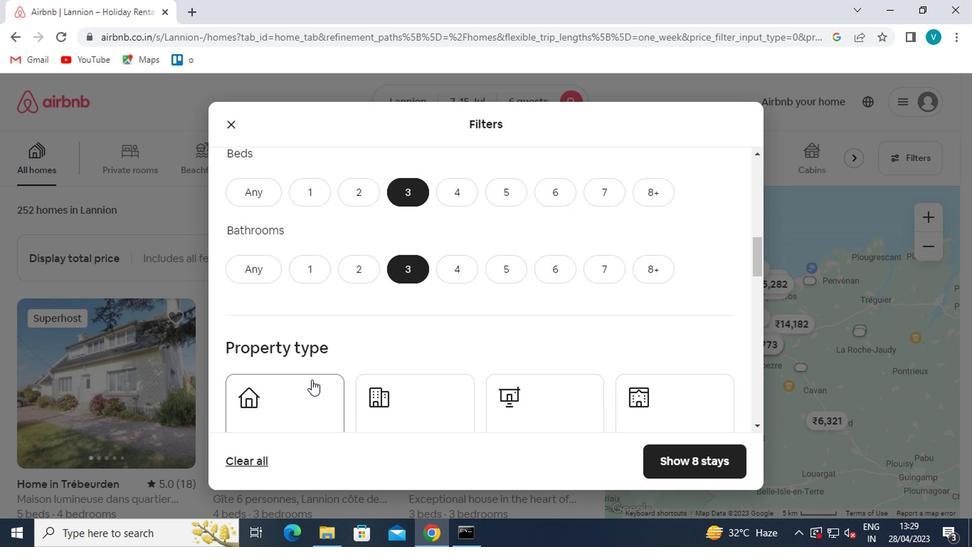 
Action: Mouse pressed left at (293, 398)
Screenshot: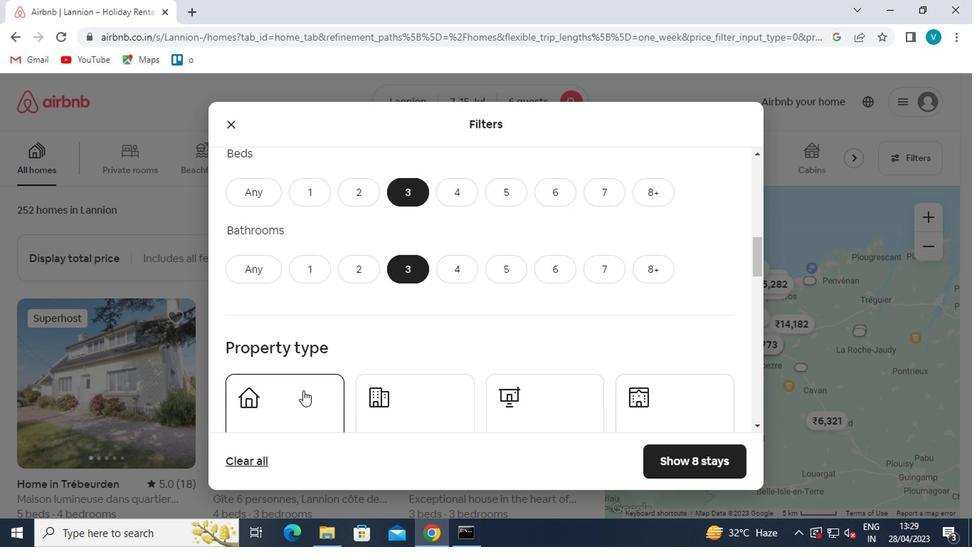 
Action: Mouse moved to (418, 405)
Screenshot: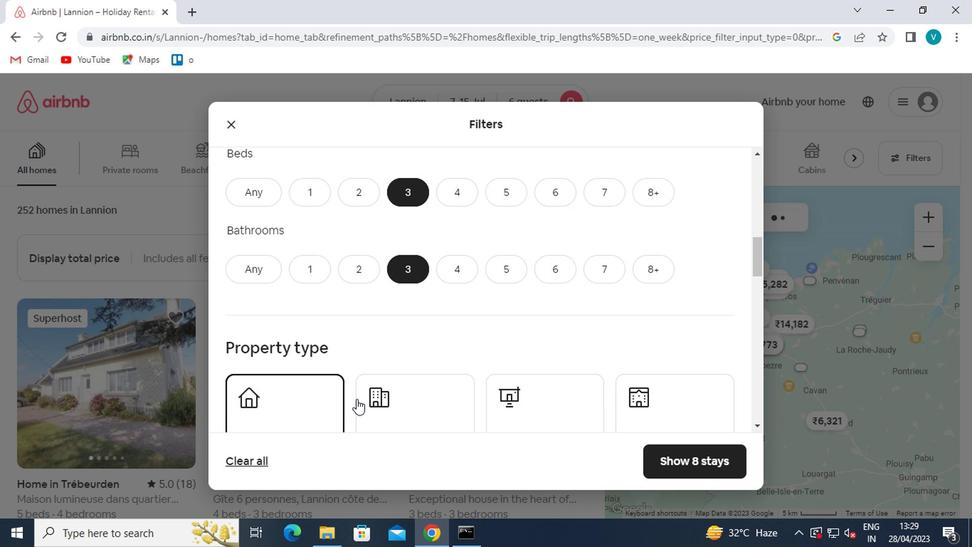 
Action: Mouse pressed left at (418, 405)
Screenshot: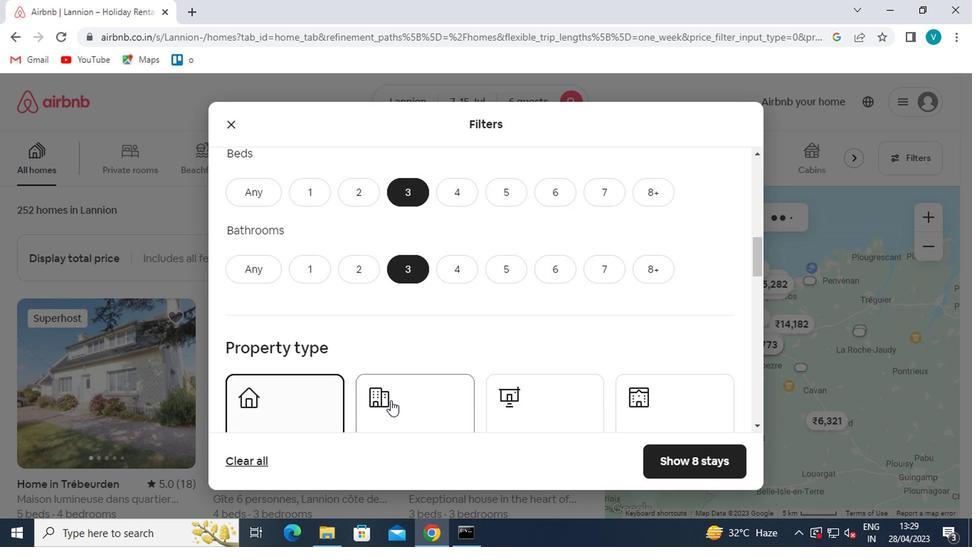 
Action: Mouse moved to (571, 403)
Screenshot: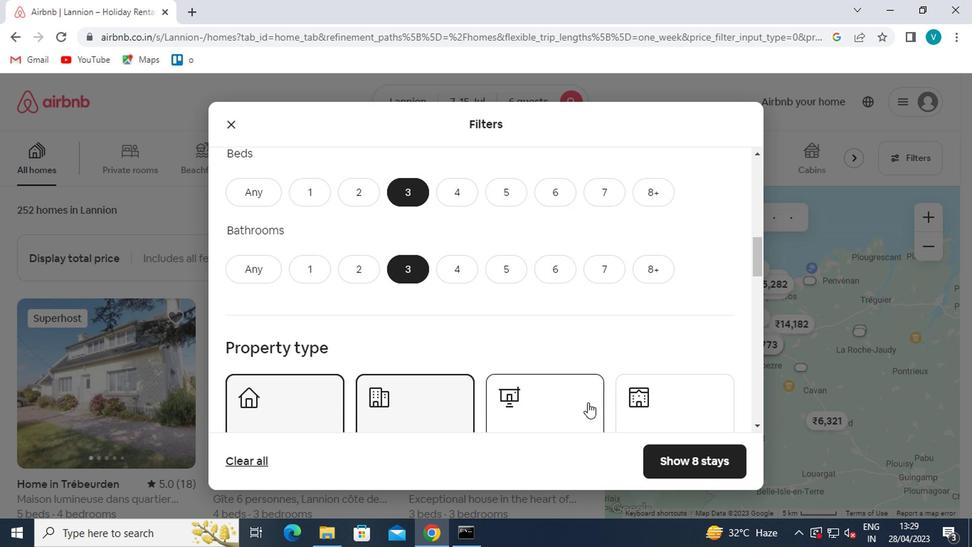 
Action: Mouse pressed left at (571, 403)
Screenshot: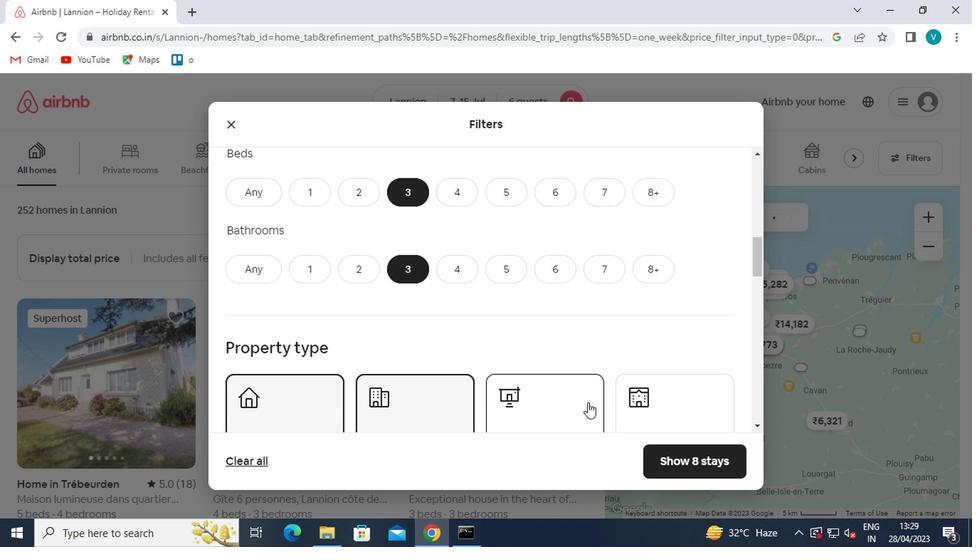 
Action: Mouse moved to (568, 401)
Screenshot: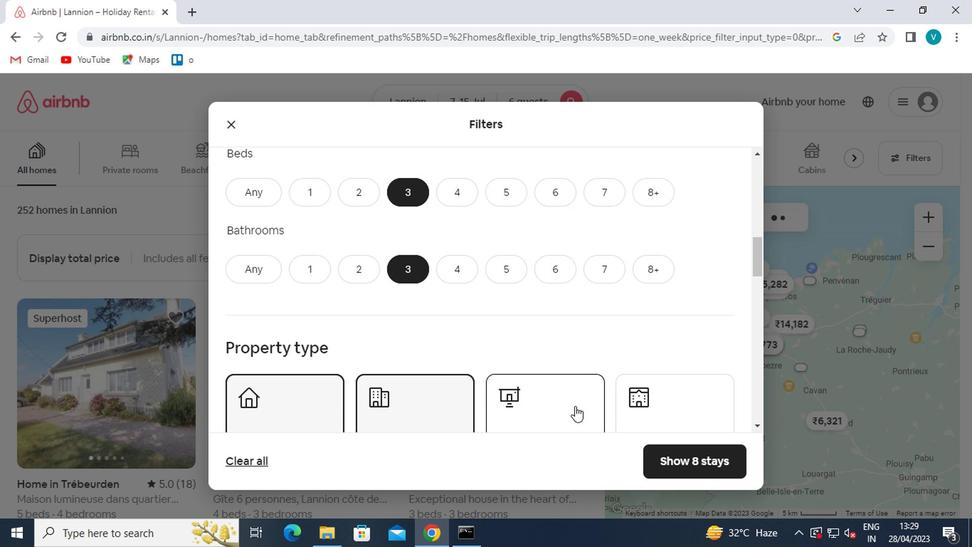
Action: Mouse scrolled (568, 400) with delta (0, -1)
Screenshot: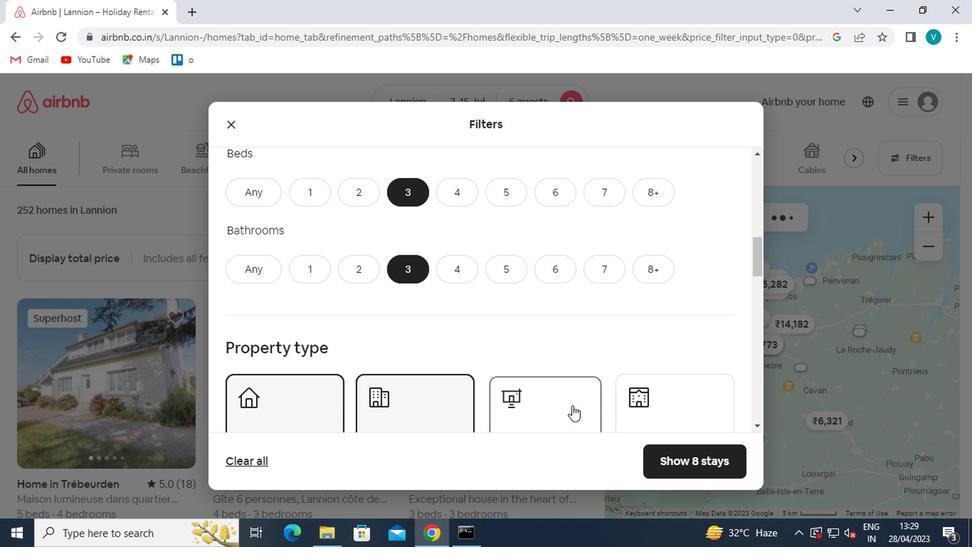
Action: Mouse scrolled (568, 400) with delta (0, -1)
Screenshot: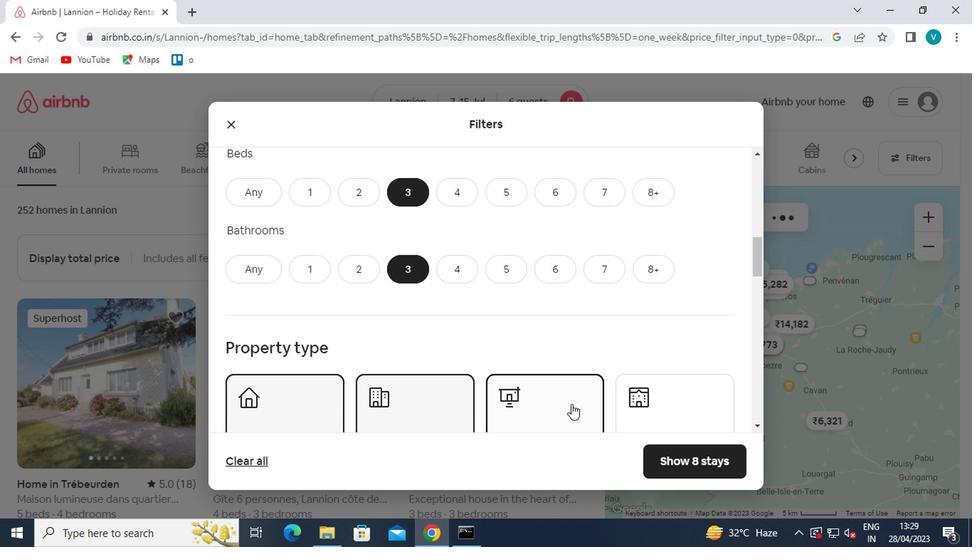 
Action: Mouse scrolled (568, 400) with delta (0, -1)
Screenshot: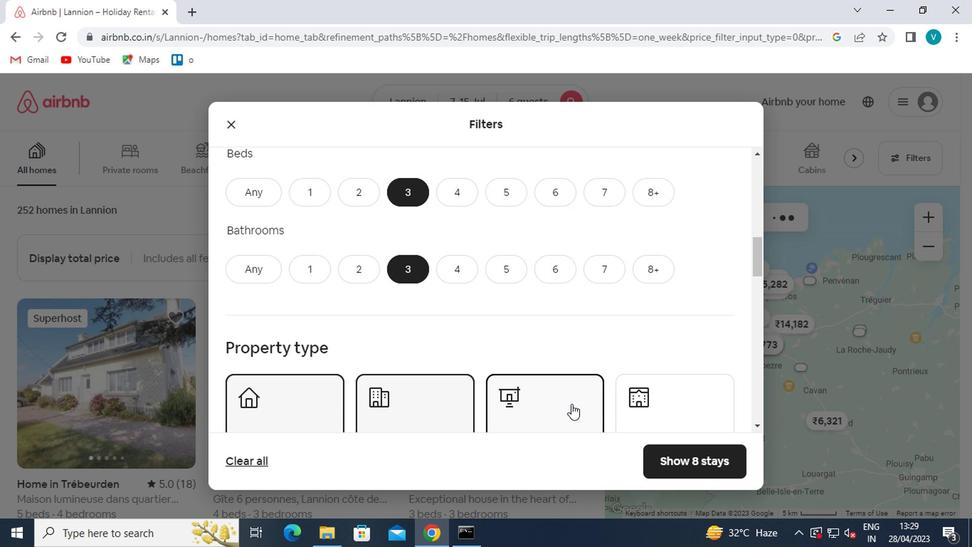 
Action: Mouse moved to (567, 400)
Screenshot: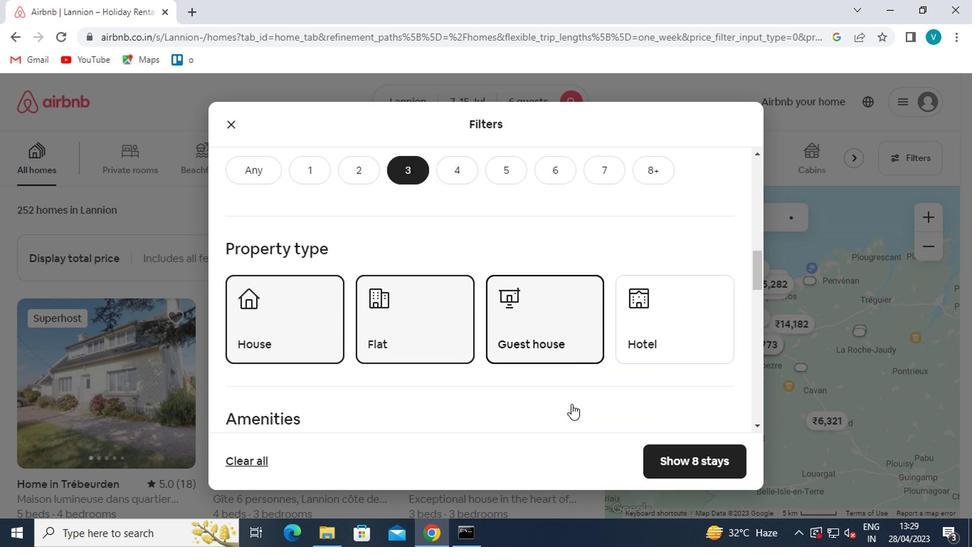 
Action: Mouse scrolled (567, 400) with delta (0, 0)
Screenshot: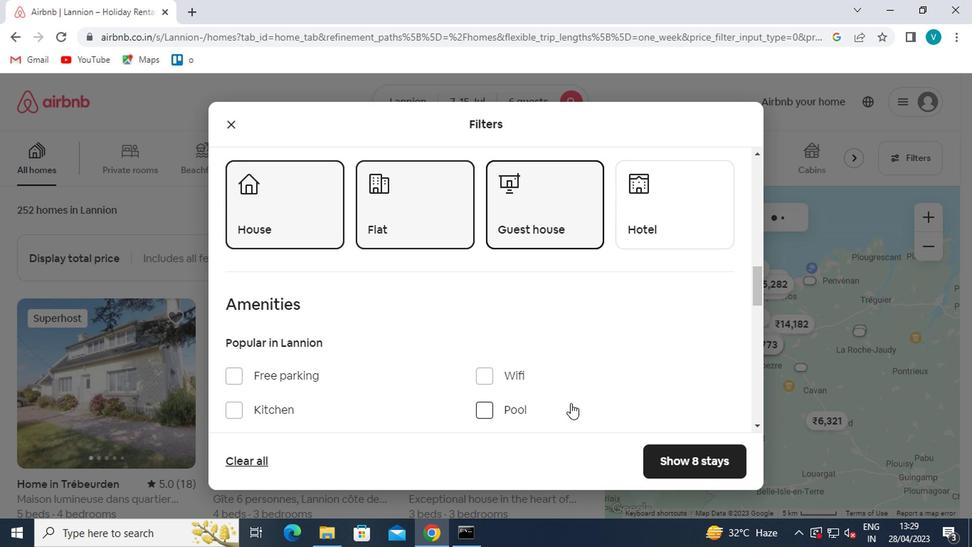 
Action: Mouse scrolled (567, 400) with delta (0, 0)
Screenshot: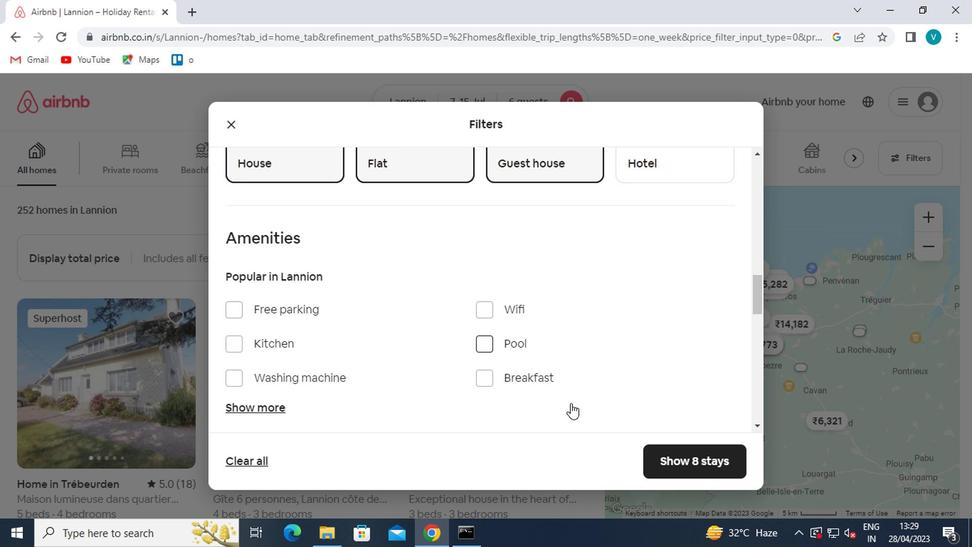 
Action: Mouse scrolled (567, 400) with delta (0, 0)
Screenshot: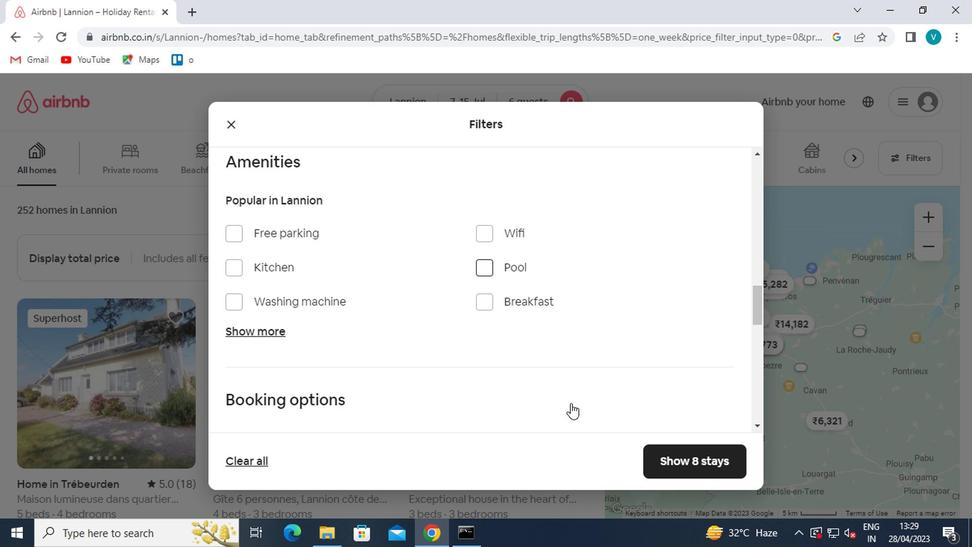 
Action: Mouse scrolled (567, 400) with delta (0, 0)
Screenshot: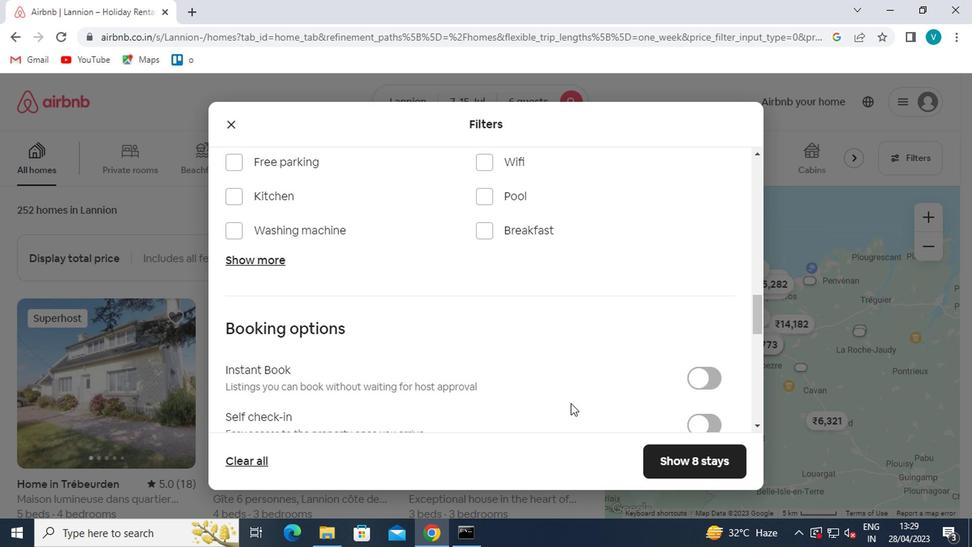 
Action: Mouse scrolled (567, 400) with delta (0, 0)
Screenshot: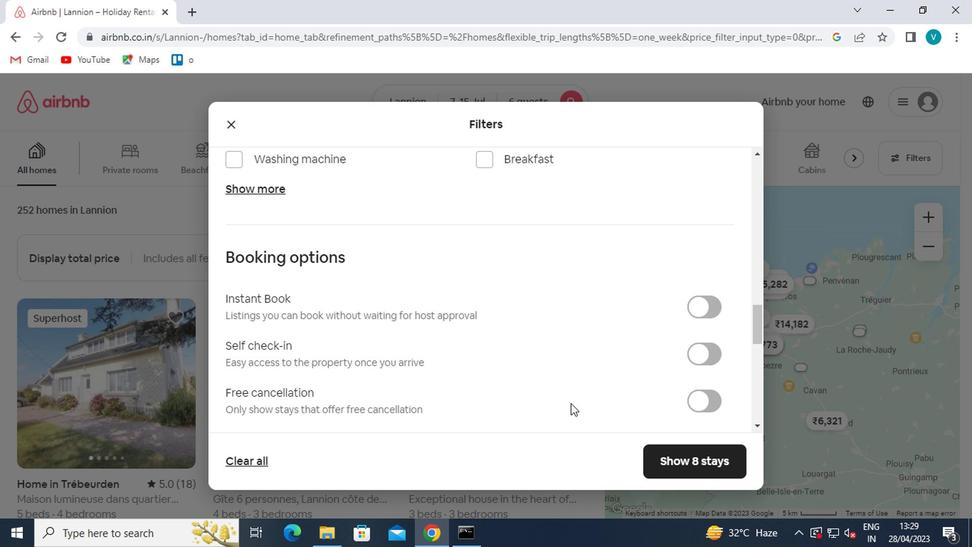 
Action: Mouse moved to (707, 281)
Screenshot: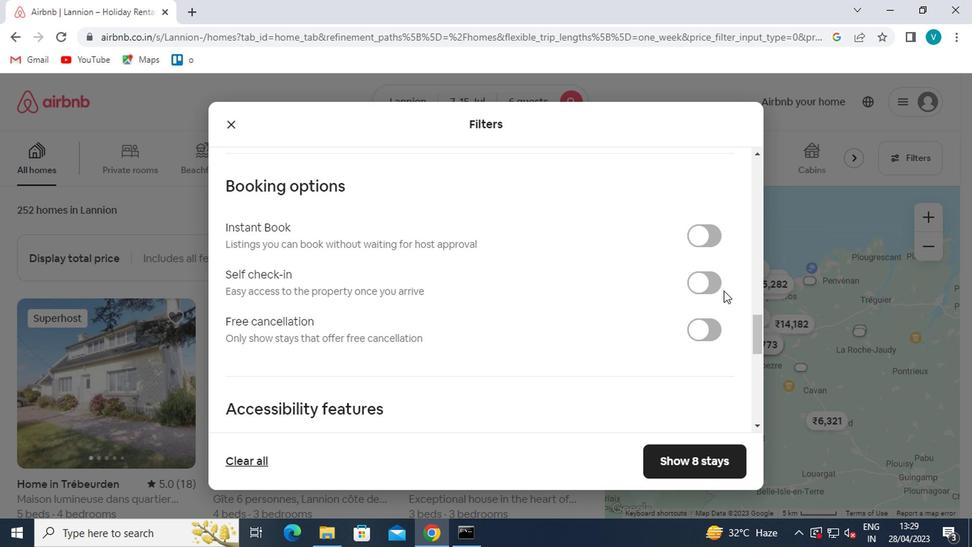 
Action: Mouse pressed left at (707, 281)
Screenshot: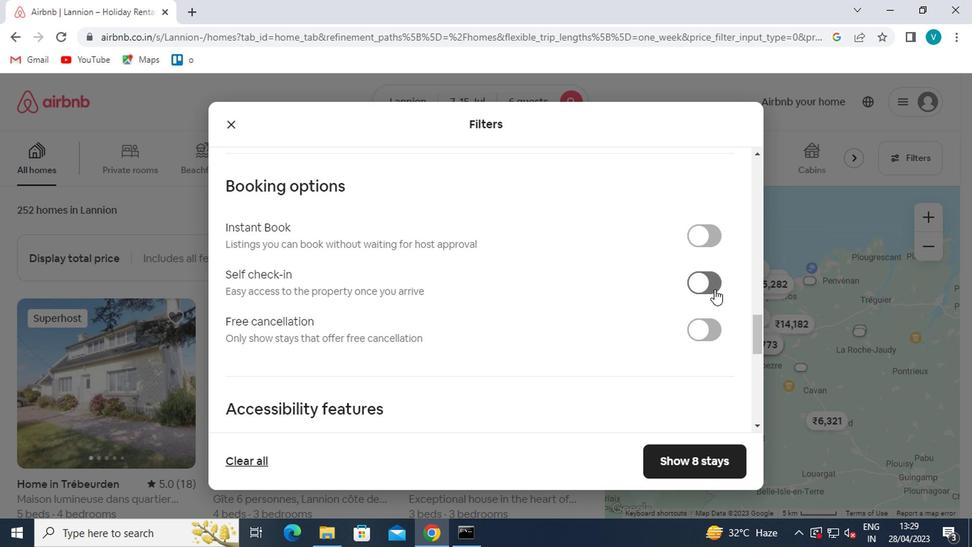 
Action: Mouse moved to (680, 280)
Screenshot: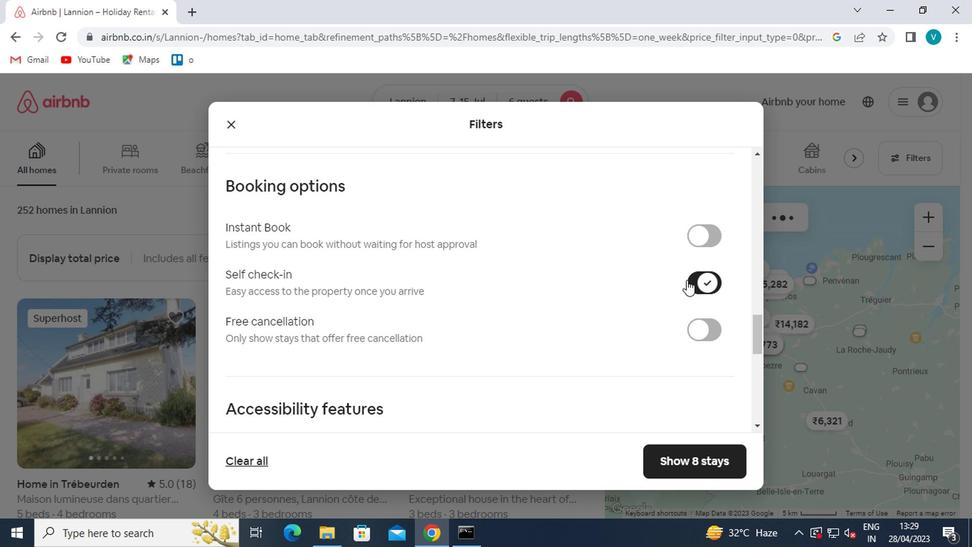 
Action: Mouse scrolled (680, 279) with delta (0, -1)
Screenshot: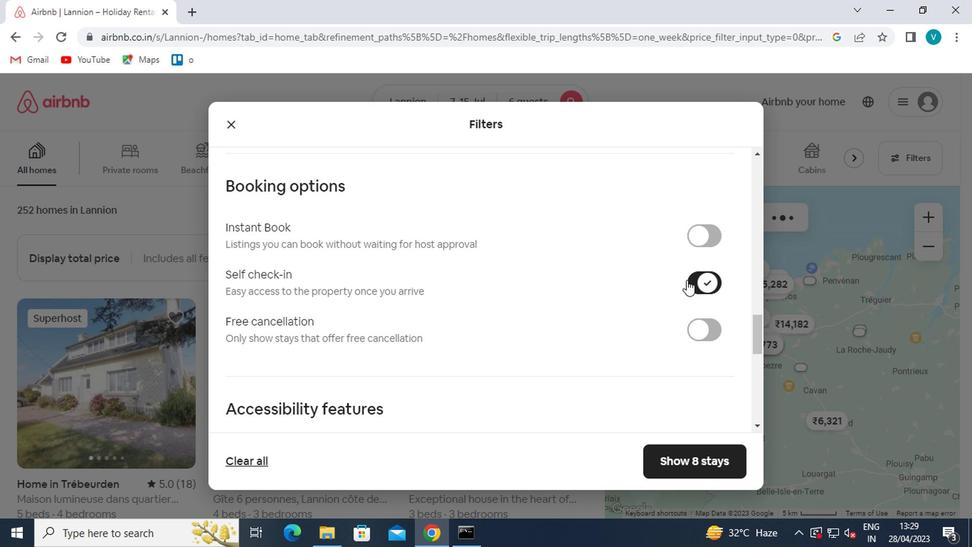 
Action: Mouse moved to (679, 280)
Screenshot: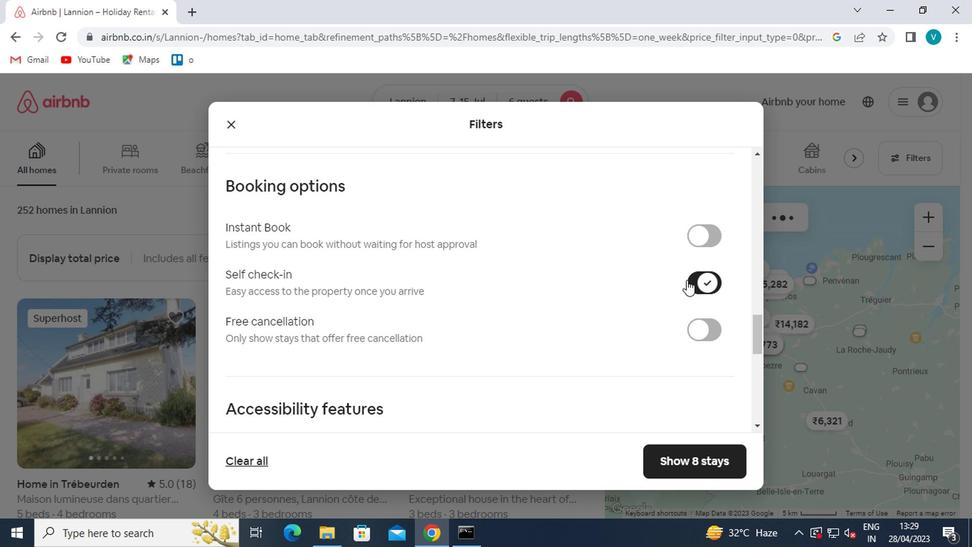 
Action: Mouse scrolled (679, 279) with delta (0, -1)
Screenshot: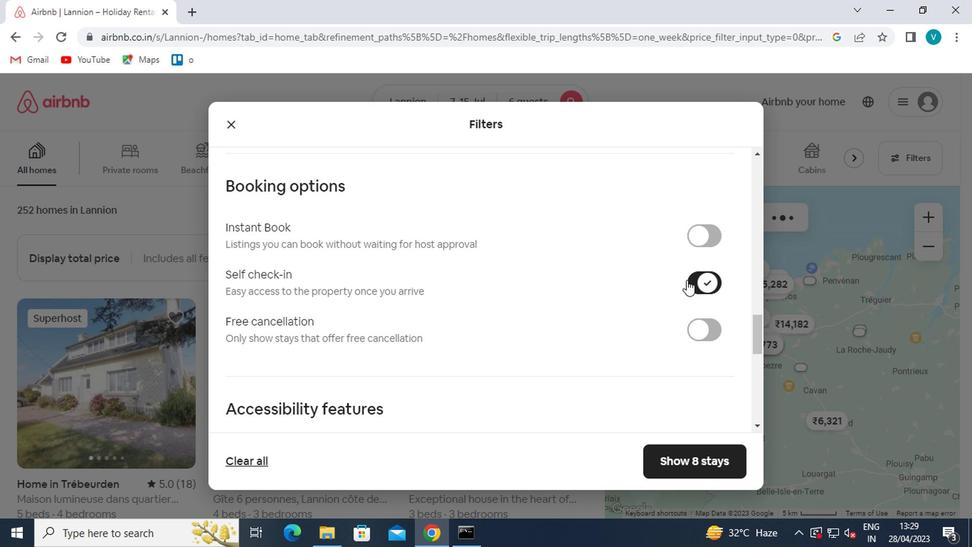 
Action: Mouse moved to (678, 280)
Screenshot: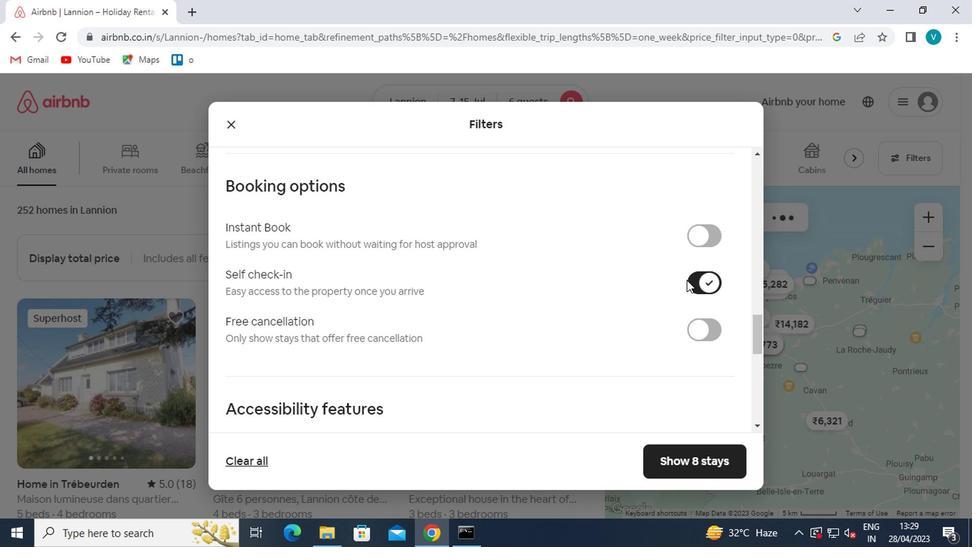 
Action: Mouse scrolled (678, 279) with delta (0, -1)
Screenshot: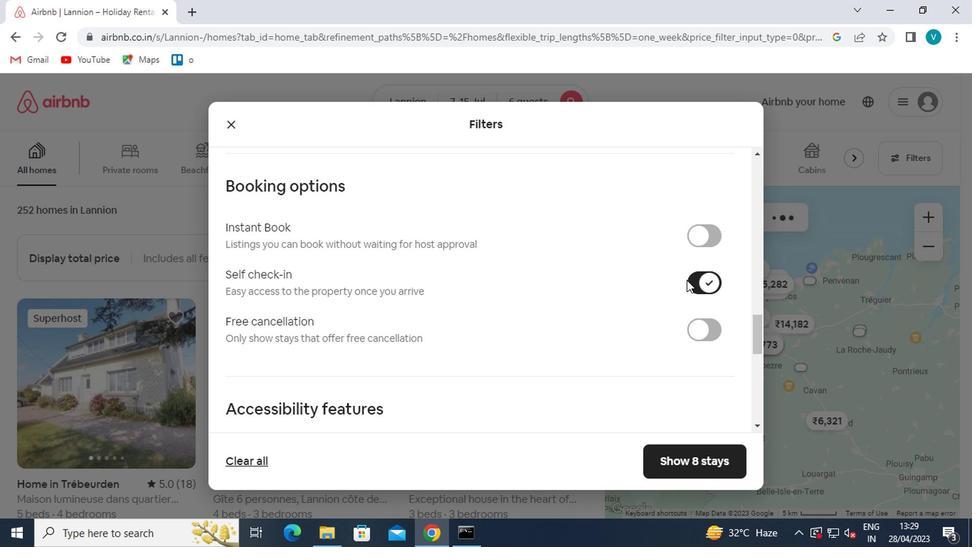 
Action: Mouse scrolled (678, 279) with delta (0, -1)
Screenshot: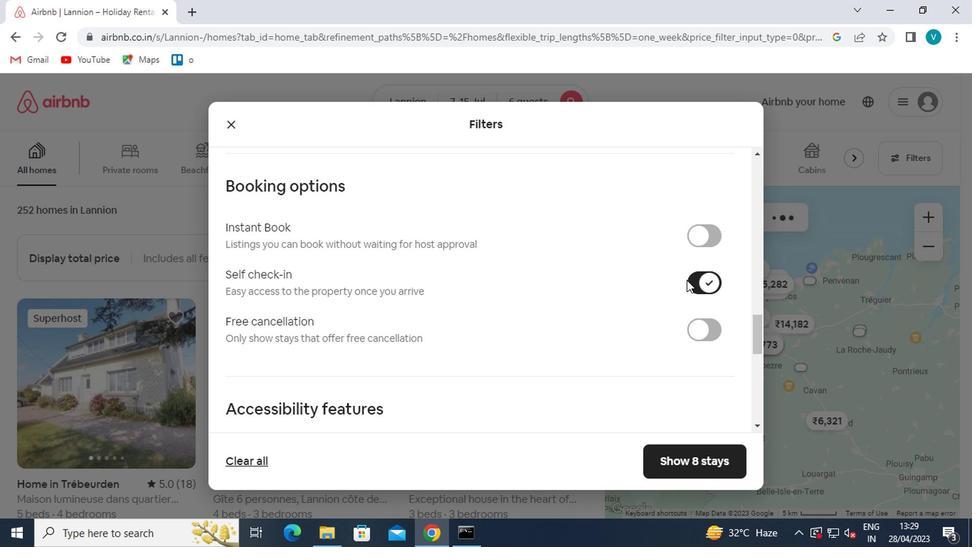 
Action: Mouse scrolled (678, 279) with delta (0, -1)
Screenshot: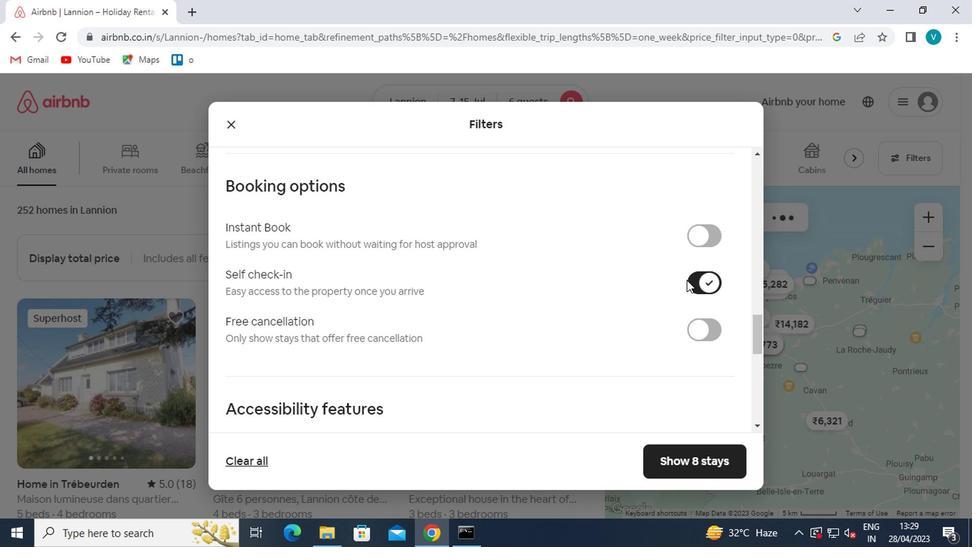 
Action: Mouse scrolled (678, 279) with delta (0, -1)
Screenshot: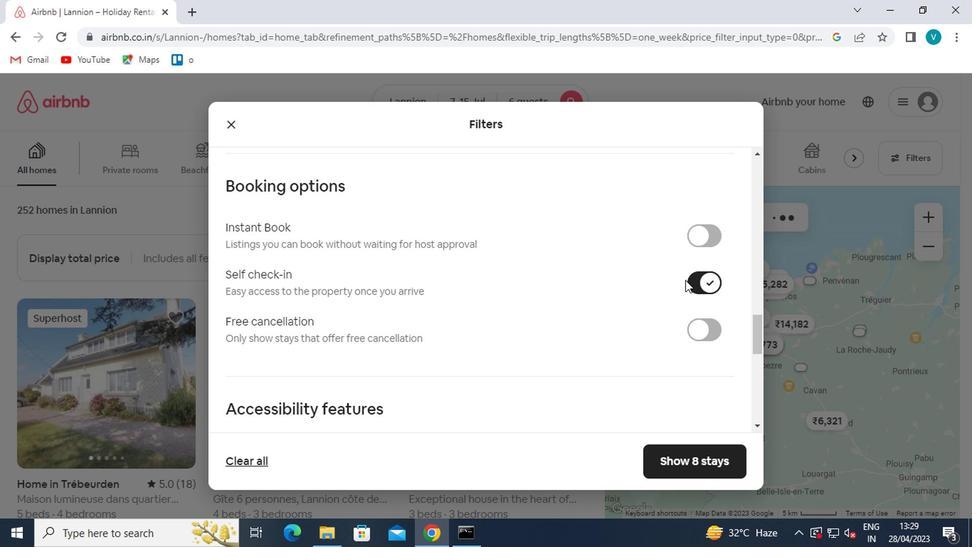 
Action: Mouse moved to (677, 281)
Screenshot: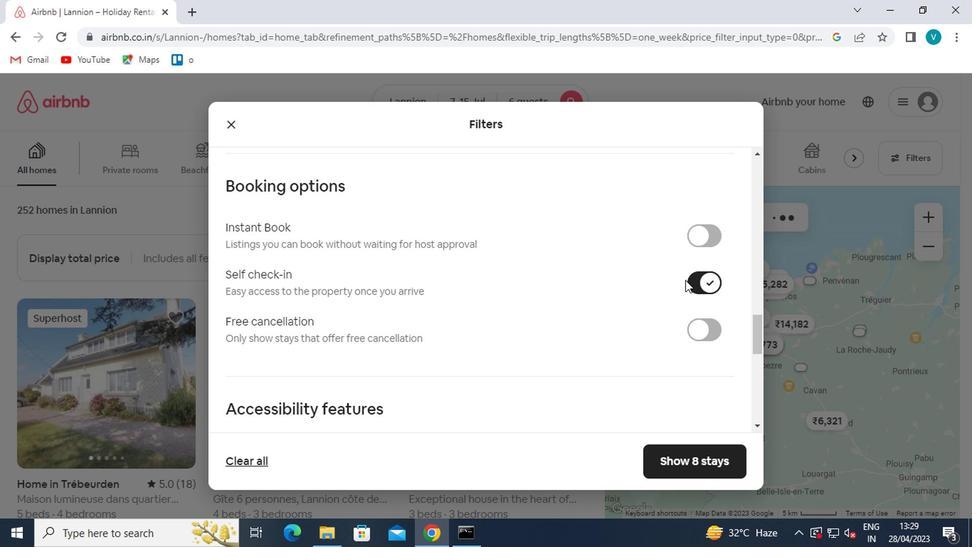
Action: Mouse scrolled (677, 280) with delta (0, 0)
Screenshot: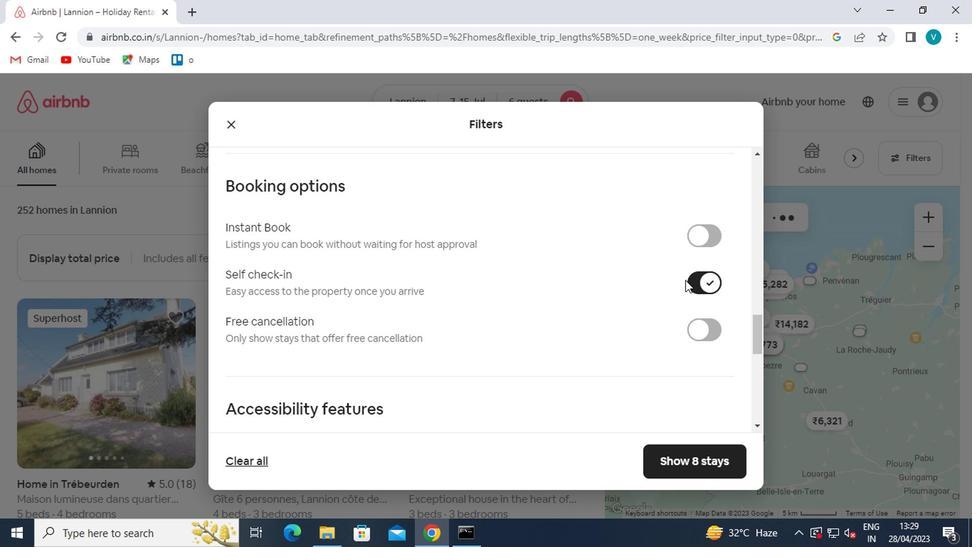 
Action: Mouse moved to (279, 328)
Screenshot: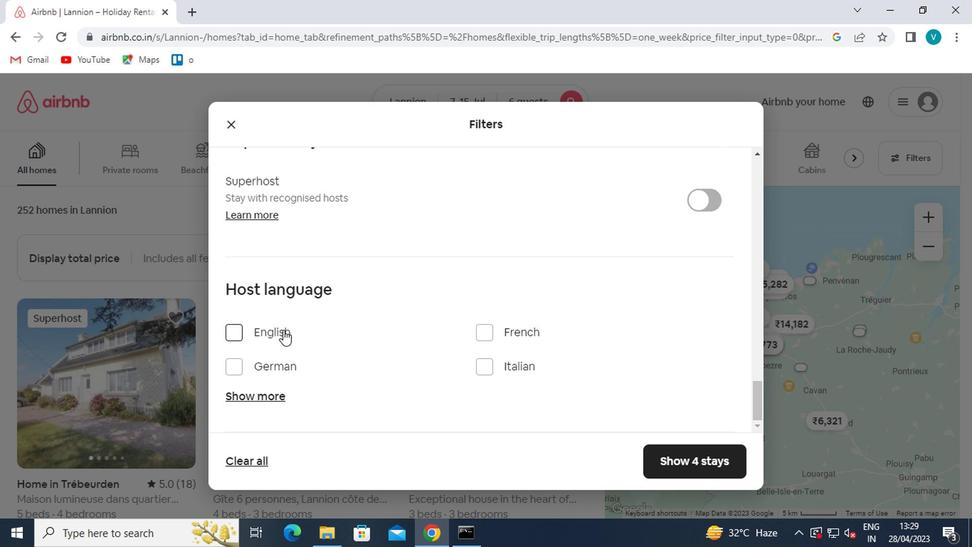 
Action: Mouse pressed left at (279, 328)
Screenshot: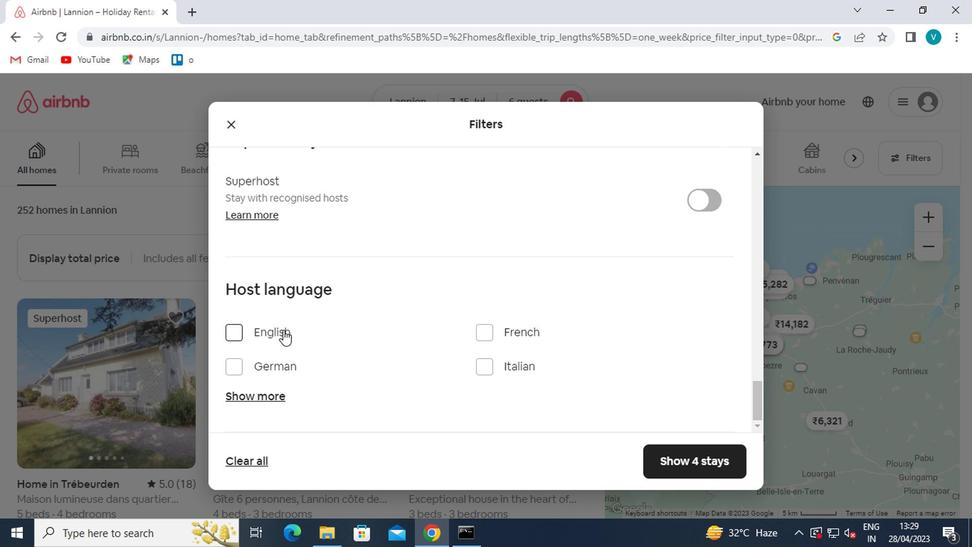 
Action: Mouse moved to (699, 461)
Screenshot: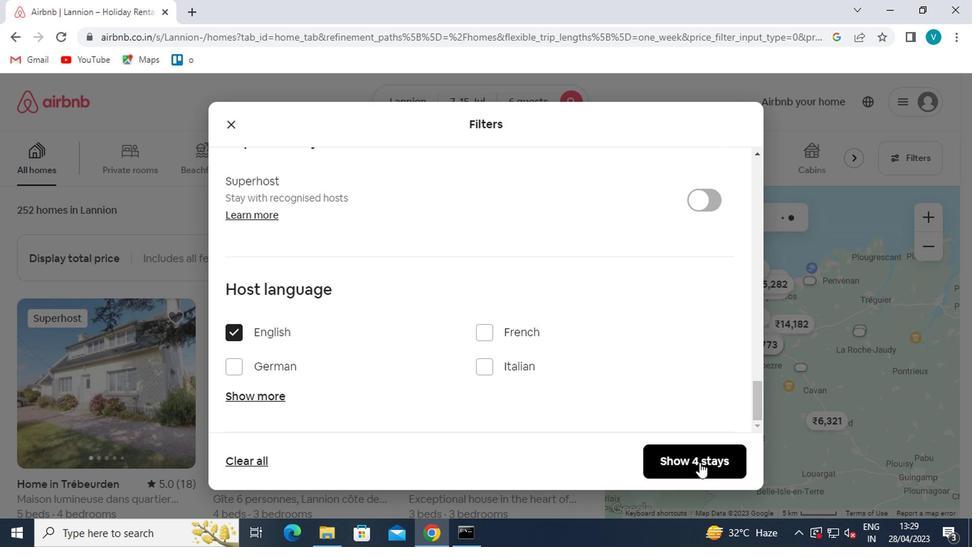 
Action: Mouse pressed left at (699, 461)
Screenshot: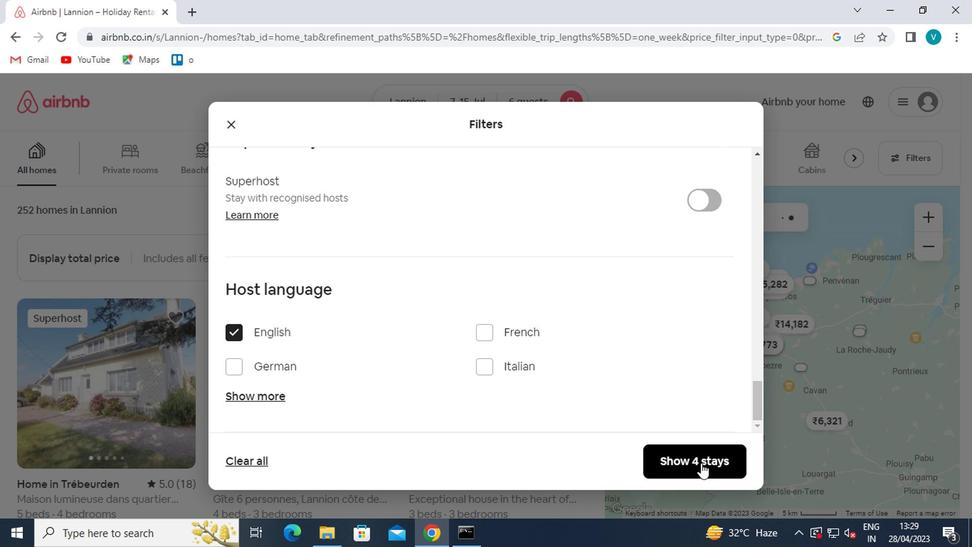 
Action: Mouse moved to (699, 455)
Screenshot: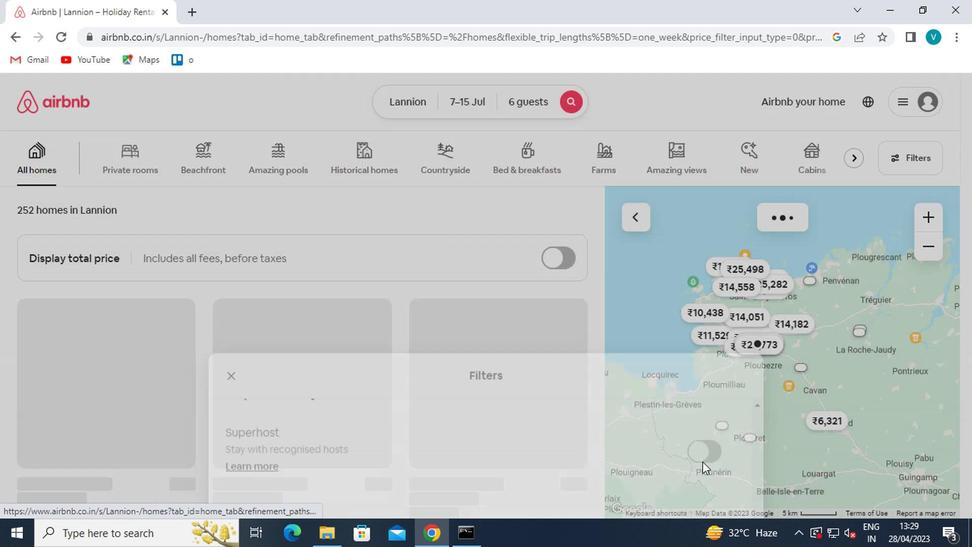
